 Task: Log work in the project AgileExpert for the issue 'Develop a new tool for automated testing of web application accessibility compliance for people with disabilities' spent time as '6w 6d 18h 13m' and remaining time as '5w 1d 6h 55m' and move to top of backlog. Now add the issue to the epic 'IT Service Desk Process Improvement'. Log work in the project AgileExpert for the issue 'Upgrade the deployment pipeline of a web application to improve the speed and reliability of deployment' spent time as '2w 3d 11h 41m' and remaining time as '2w 4d 6h 19m' and move to bottom of backlog. Now add the issue to the epic 'Cybersecurity Incident Response Testing'
Action: Mouse moved to (85, 173)
Screenshot: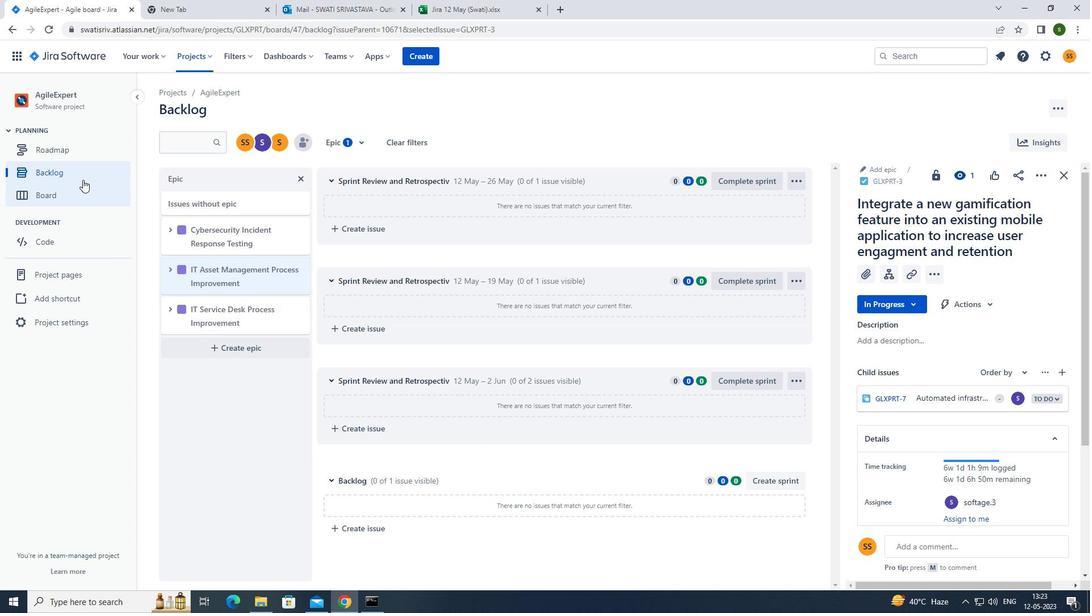 
Action: Mouse pressed left at (85, 173)
Screenshot: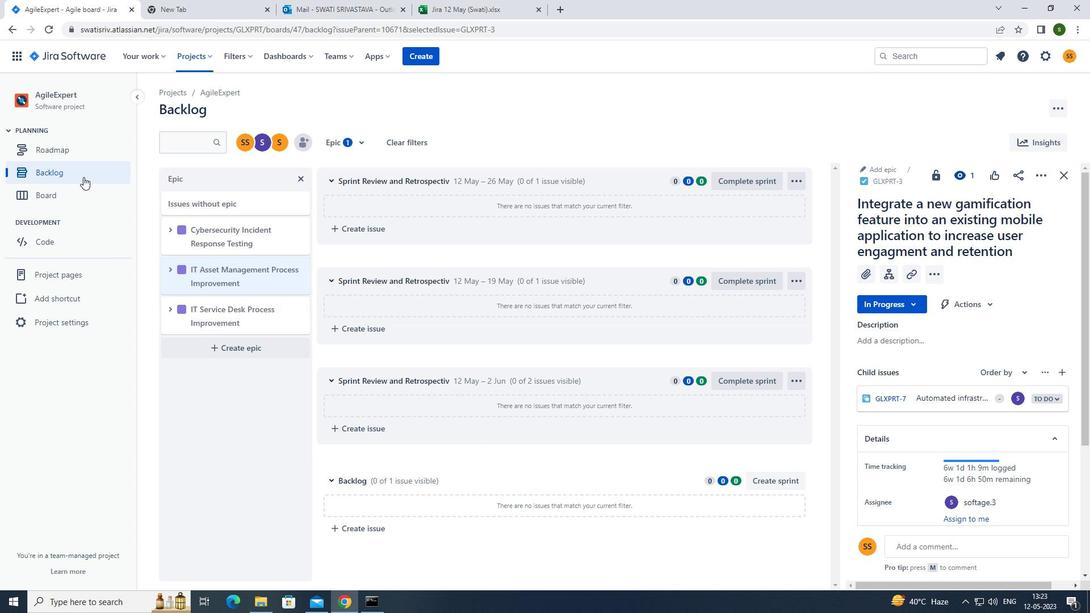 
Action: Mouse moved to (604, 415)
Screenshot: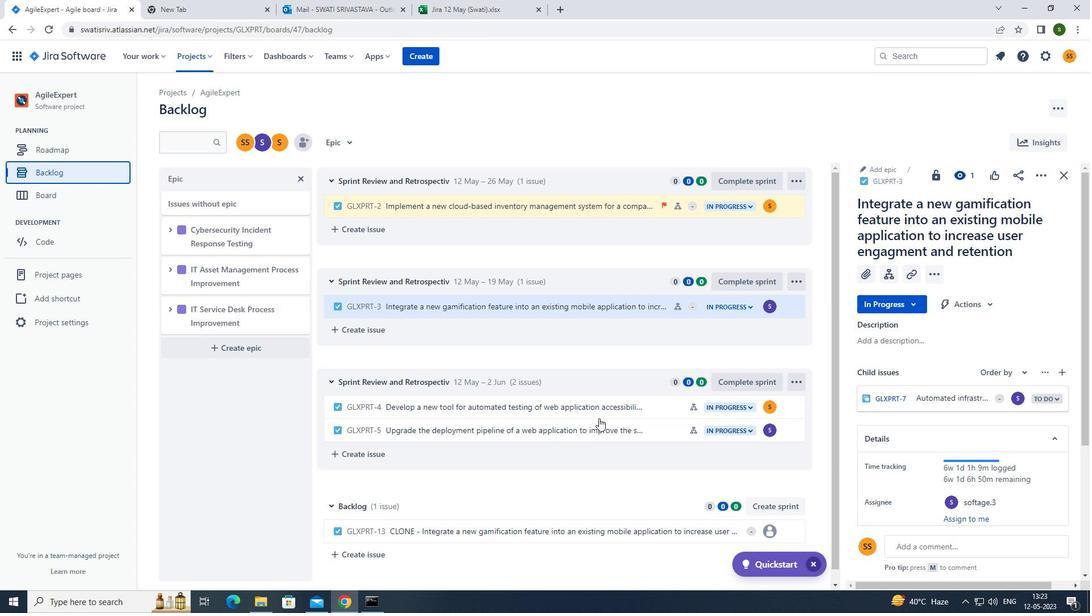 
Action: Mouse pressed left at (604, 415)
Screenshot: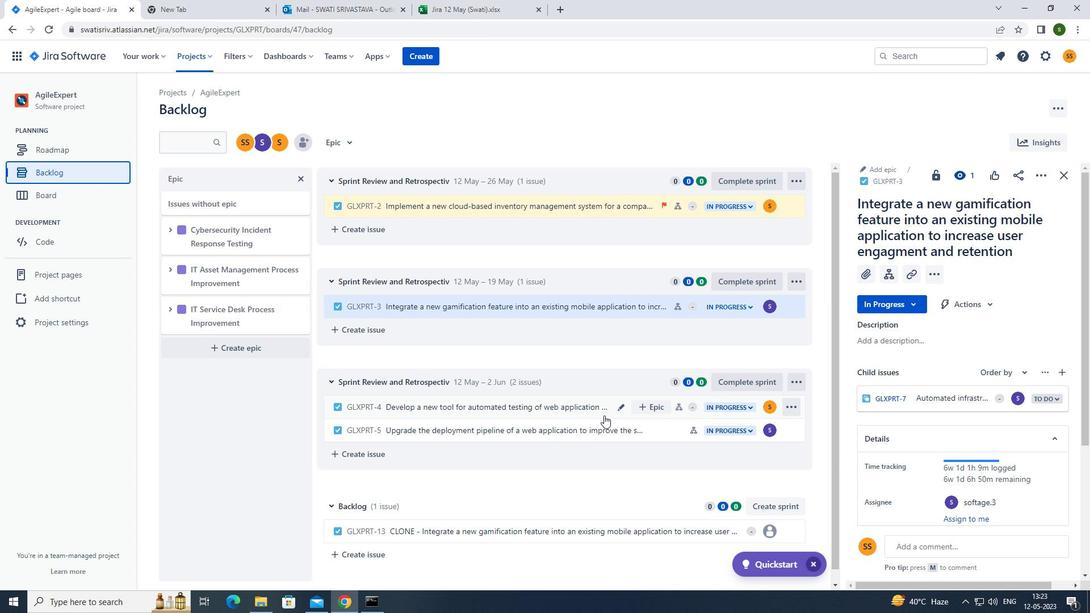 
Action: Mouse moved to (1040, 173)
Screenshot: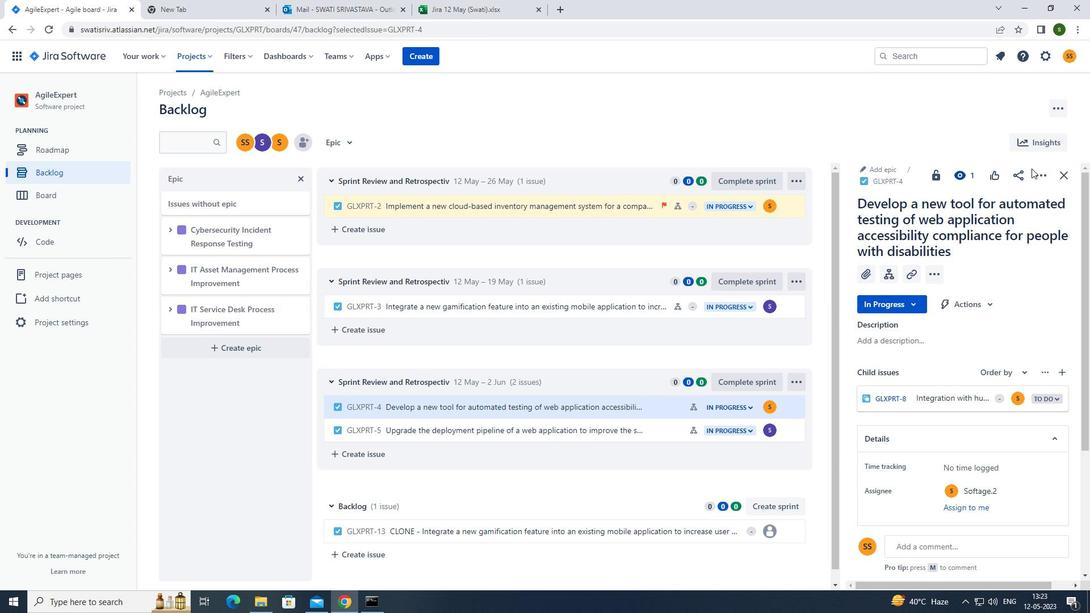 
Action: Mouse pressed left at (1040, 173)
Screenshot: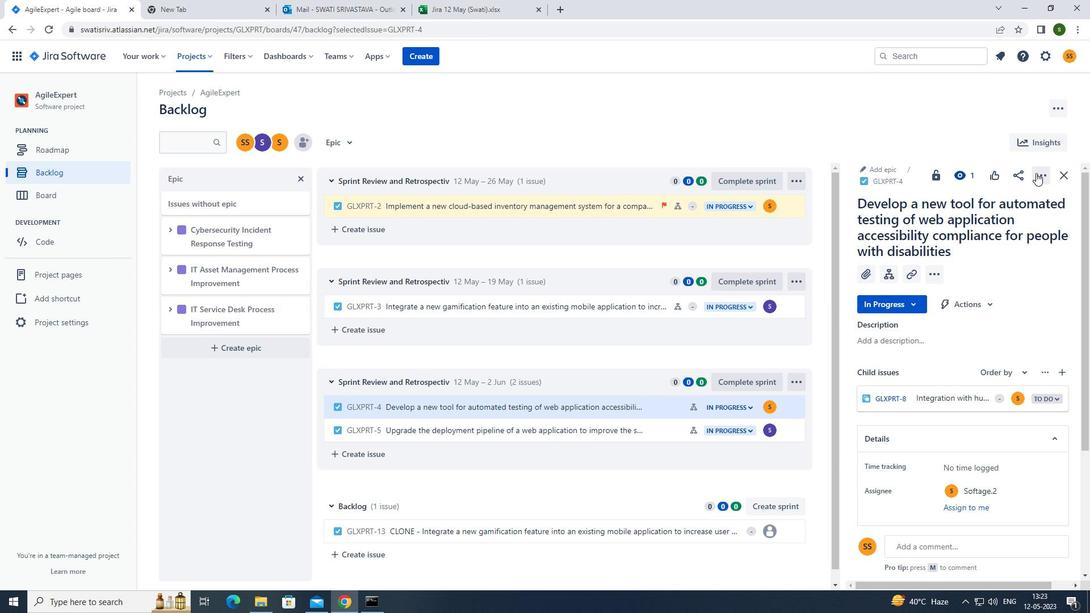 
Action: Mouse moved to (1024, 202)
Screenshot: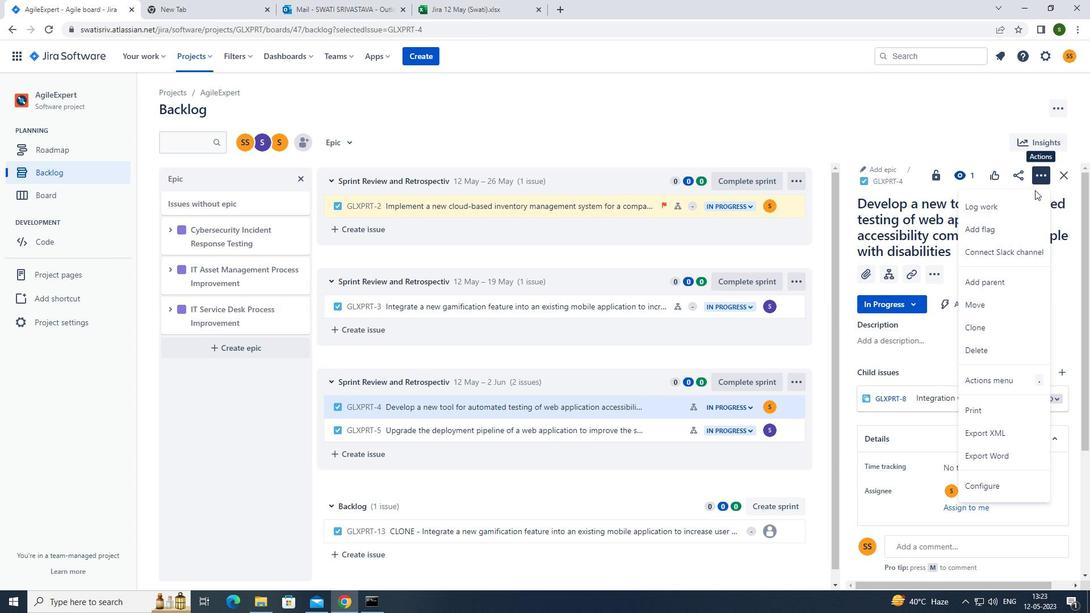 
Action: Mouse pressed left at (1024, 202)
Screenshot: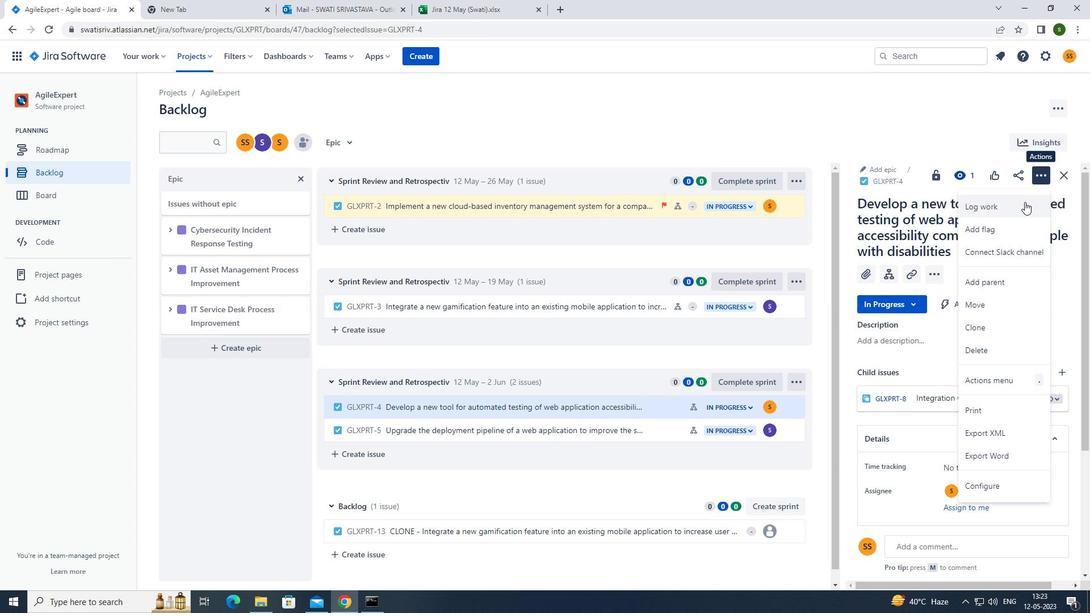 
Action: Mouse moved to (520, 145)
Screenshot: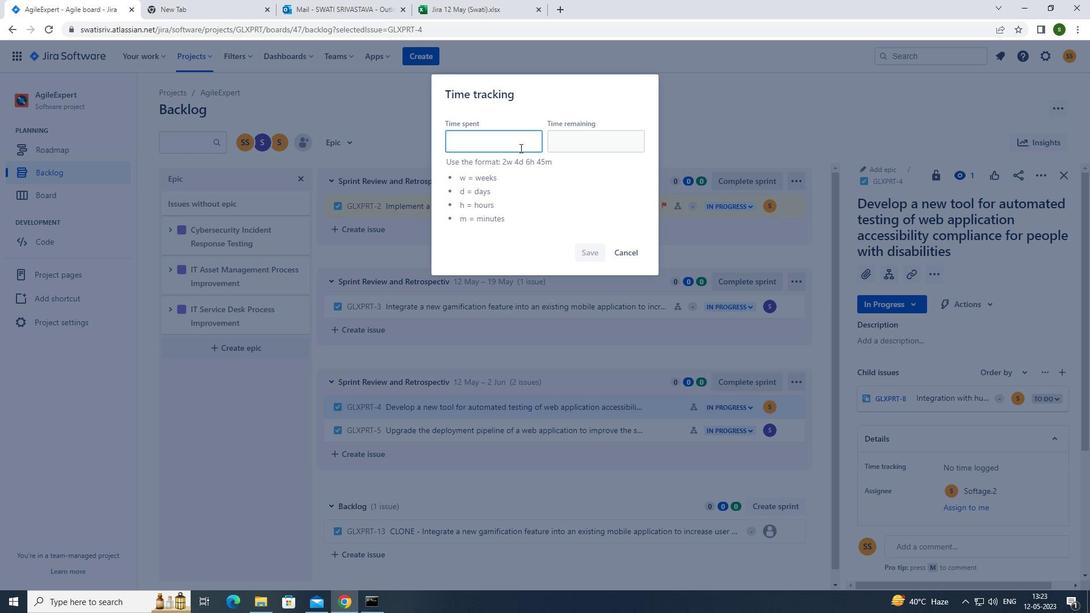 
Action: Mouse pressed left at (520, 145)
Screenshot: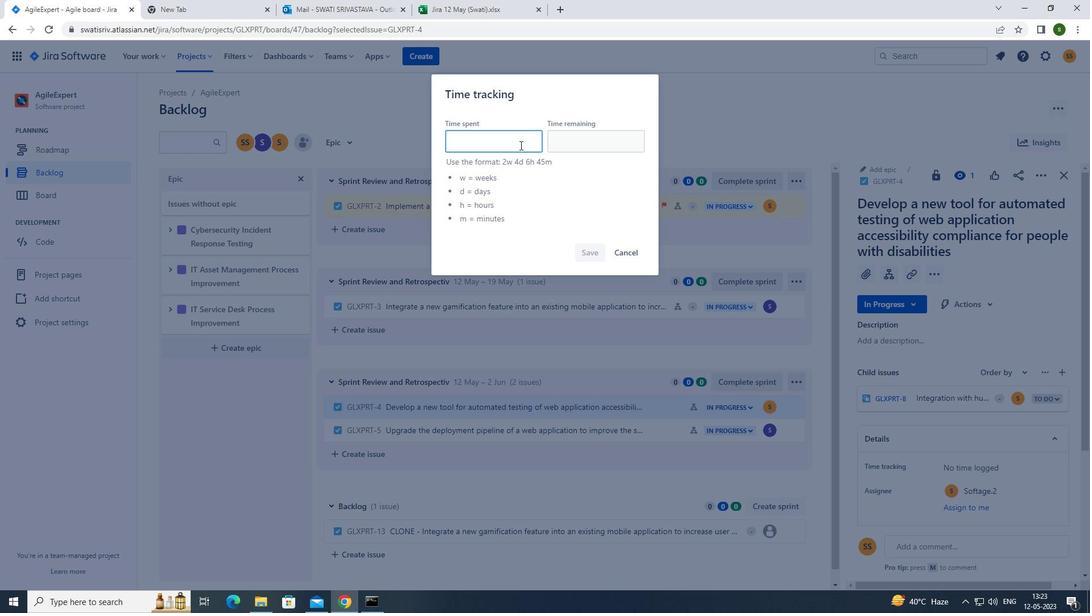
Action: Mouse moved to (520, 145)
Screenshot: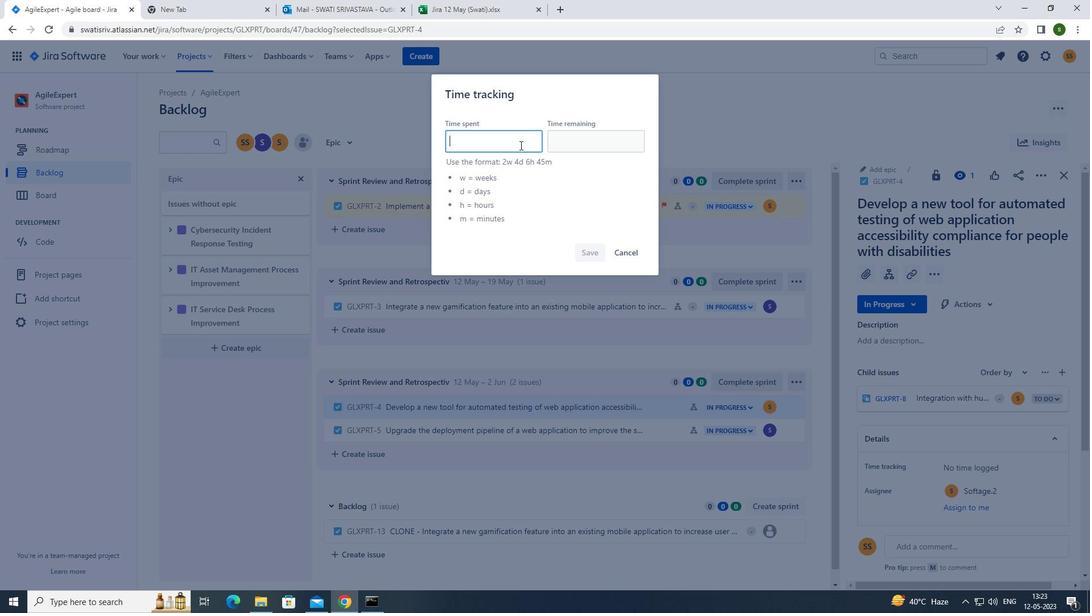 
Action: Key pressed 6w<Key.space>6d<Key.space>18h<Key.space>13m
Screenshot: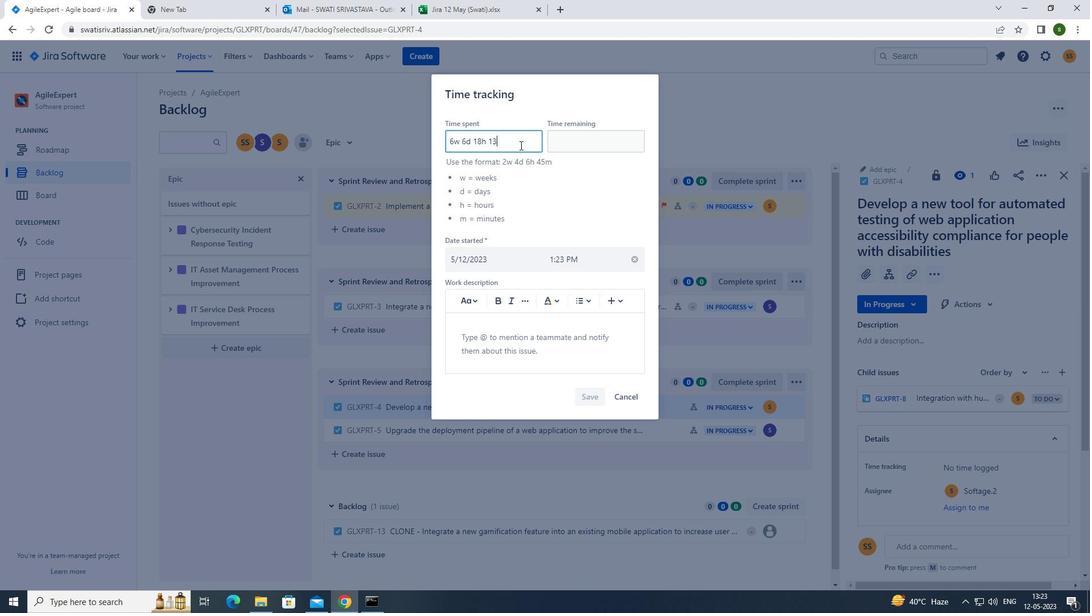 
Action: Mouse moved to (577, 149)
Screenshot: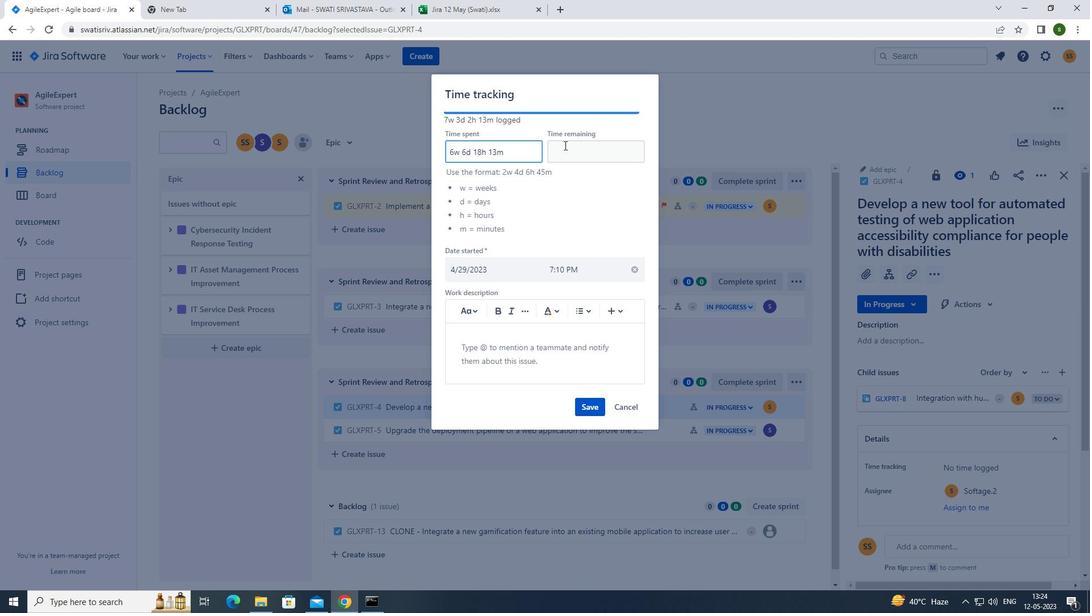 
Action: Mouse pressed left at (577, 149)
Screenshot: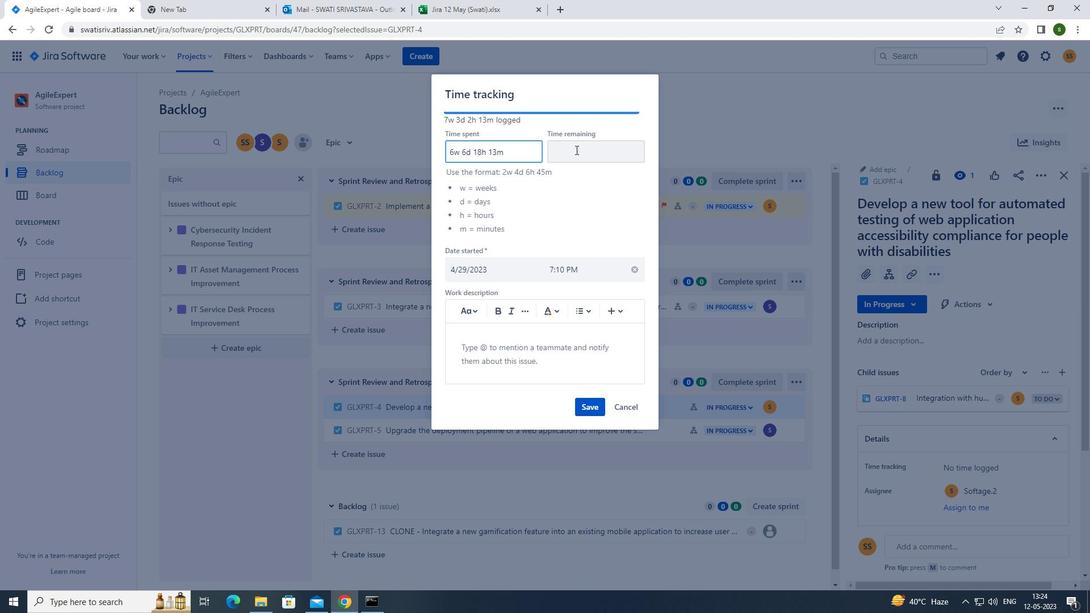 
Action: Key pressed 5w<Key.space>1d<Key.space>6h<Key.space>55m
Screenshot: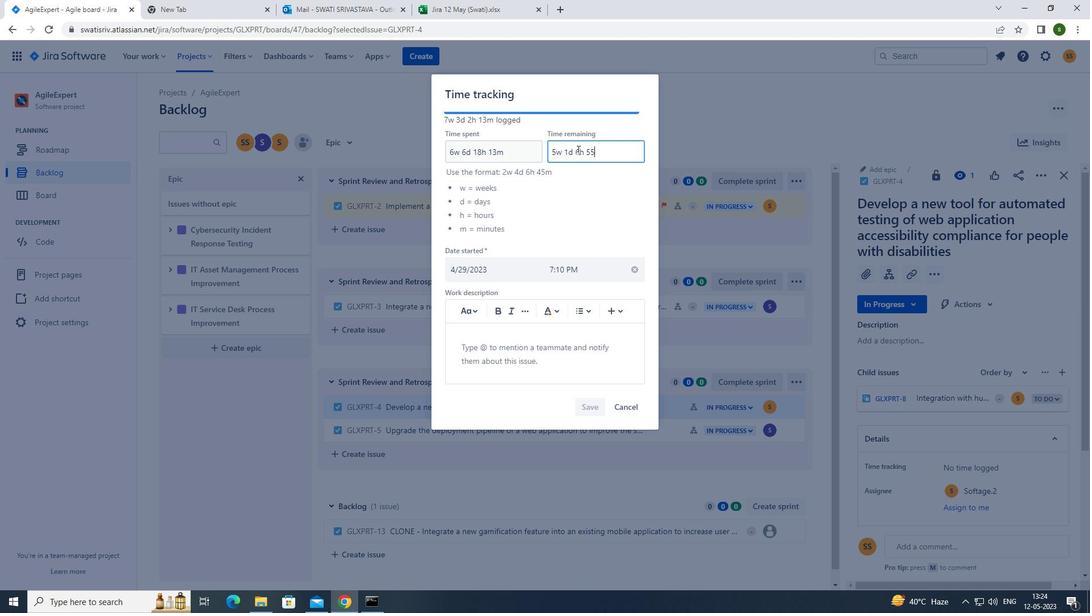 
Action: Mouse moved to (592, 401)
Screenshot: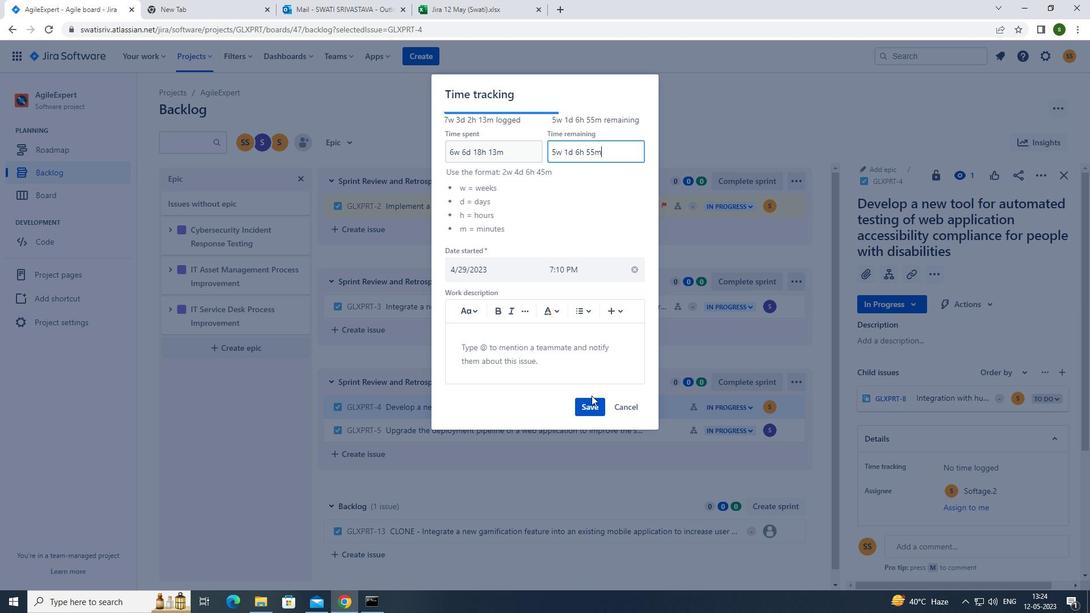 
Action: Mouse pressed left at (592, 401)
Screenshot: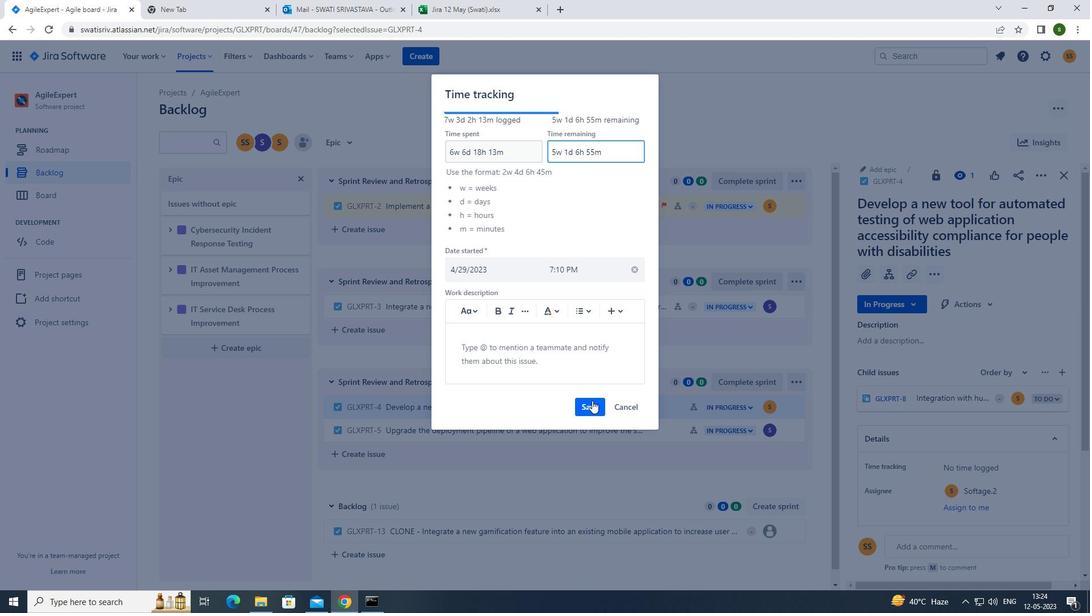 
Action: Mouse moved to (794, 402)
Screenshot: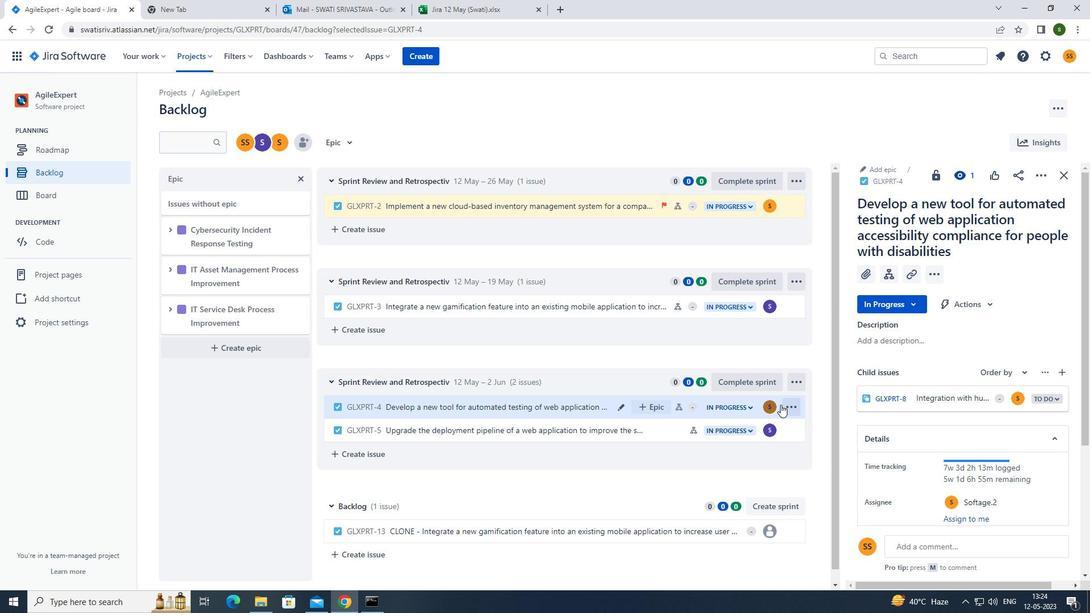 
Action: Mouse pressed left at (794, 402)
Screenshot: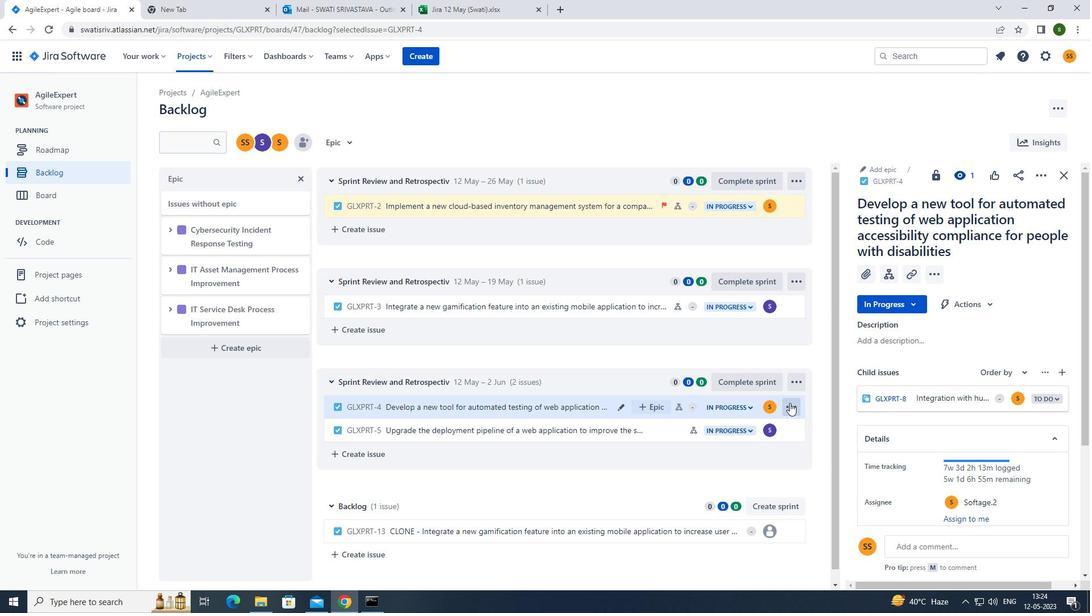 
Action: Mouse moved to (745, 367)
Screenshot: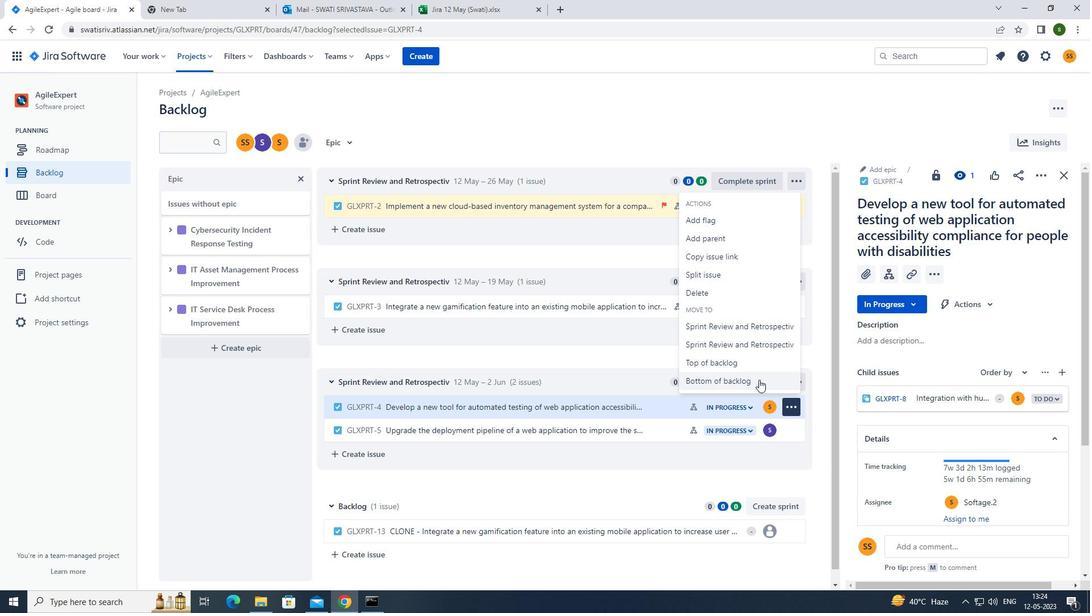 
Action: Mouse pressed left at (745, 367)
Screenshot: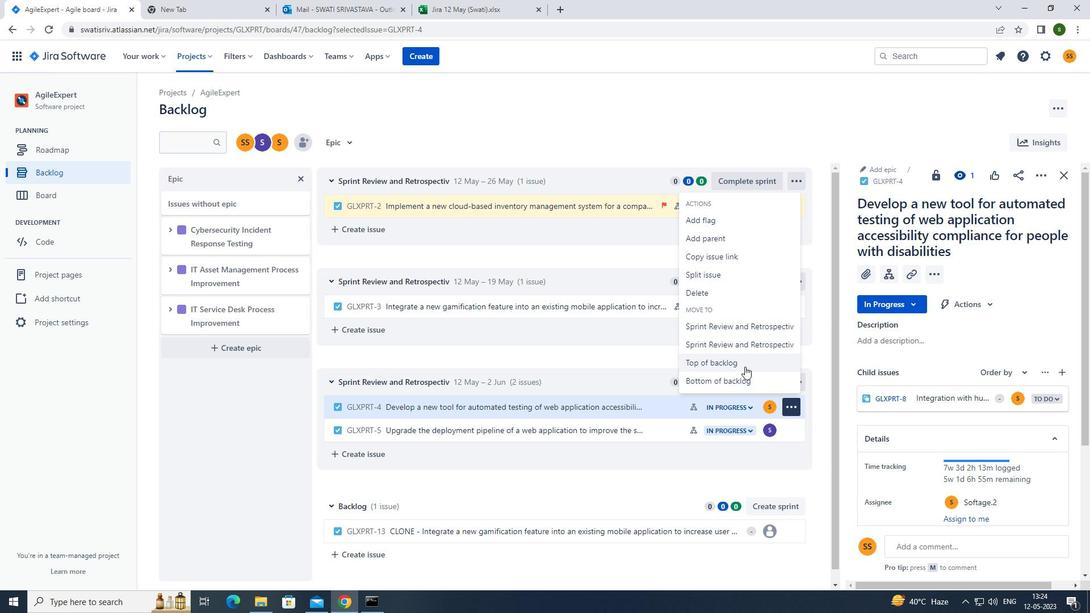 
Action: Mouse moved to (590, 189)
Screenshot: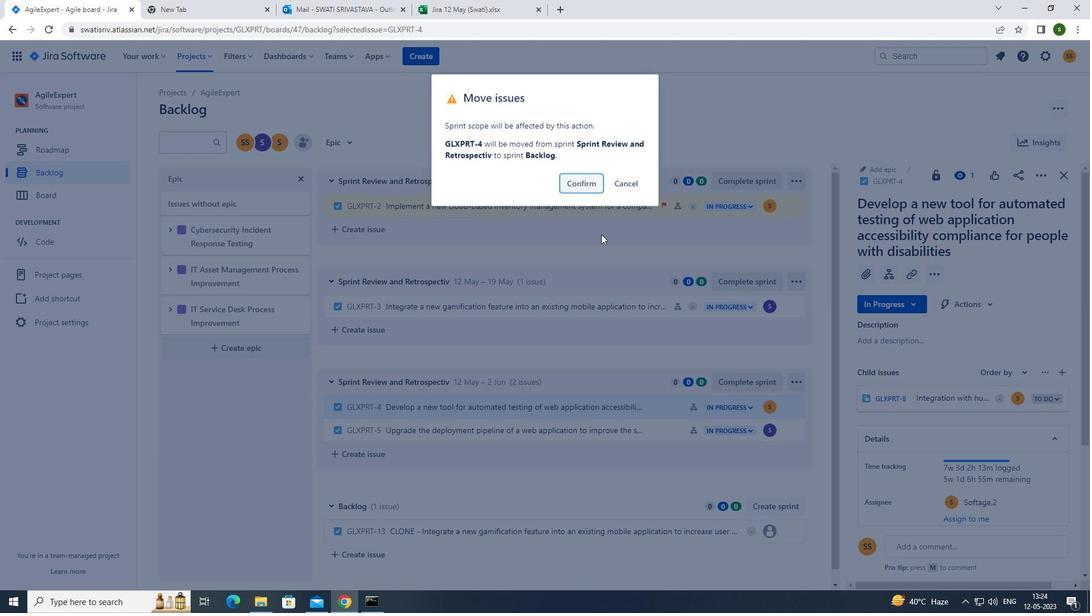 
Action: Mouse pressed left at (590, 189)
Screenshot: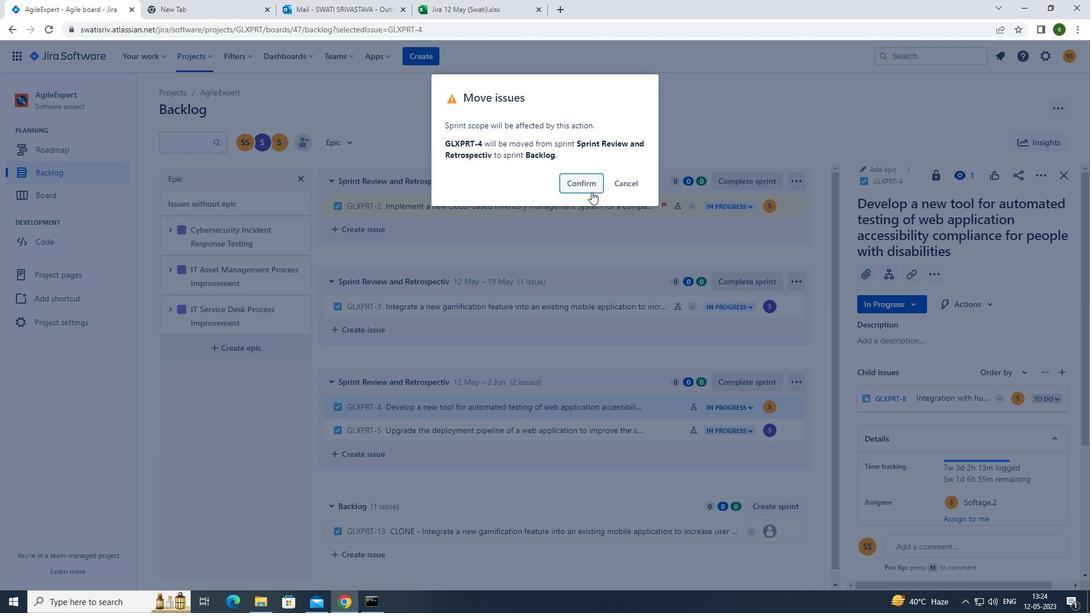 
Action: Mouse moved to (351, 138)
Screenshot: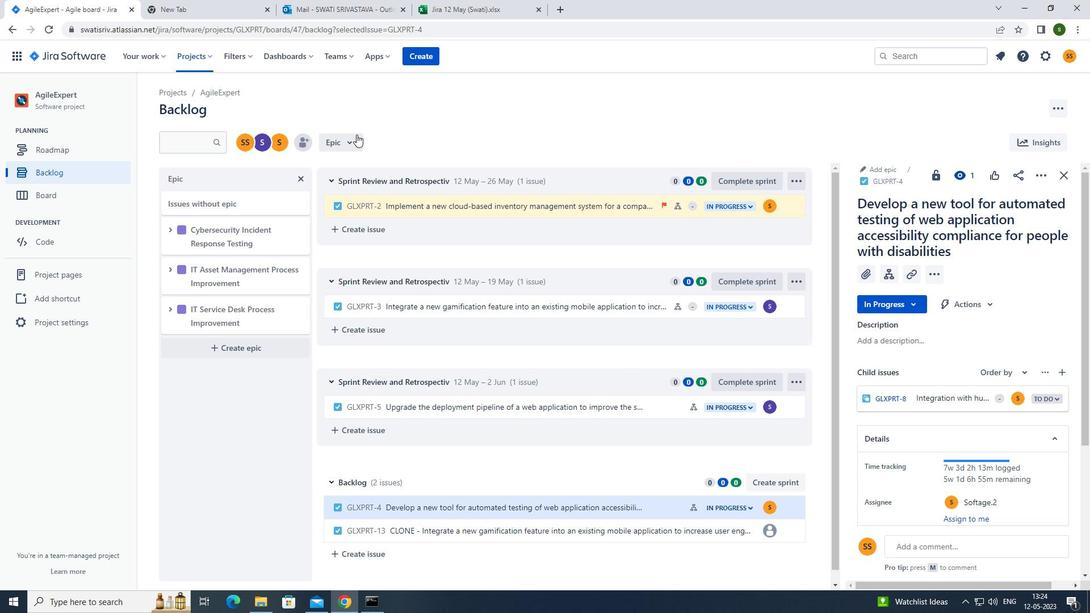 
Action: Mouse pressed left at (351, 138)
Screenshot: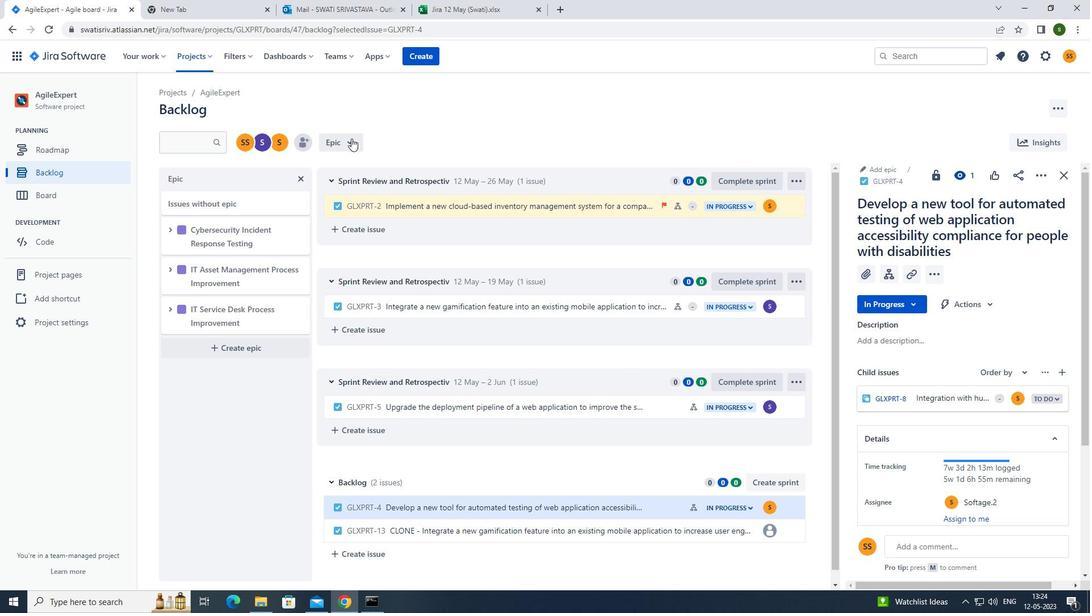 
Action: Mouse moved to (372, 231)
Screenshot: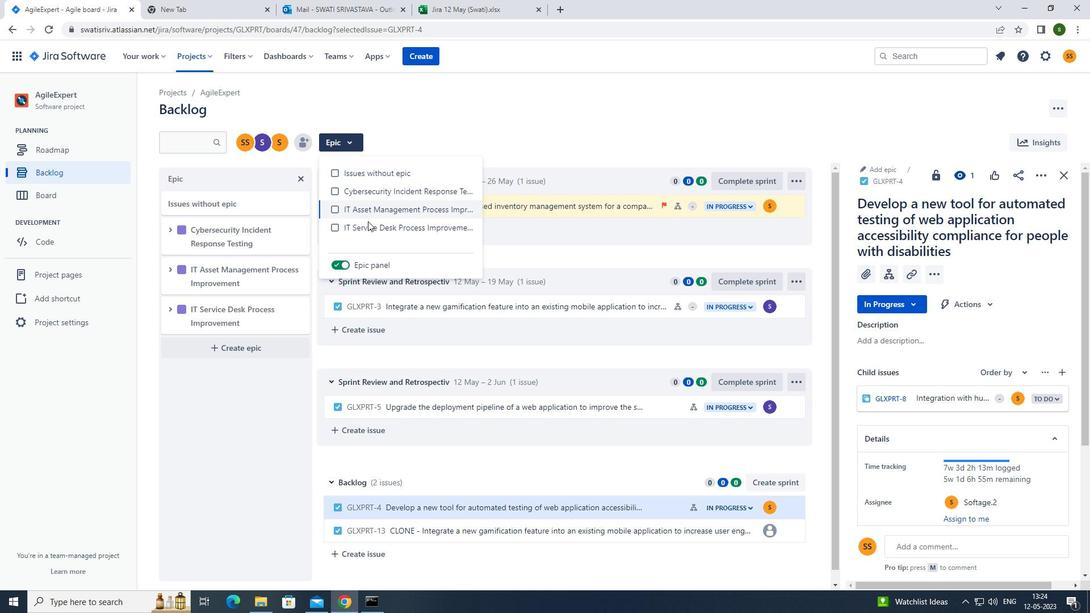 
Action: Mouse pressed left at (372, 231)
Screenshot: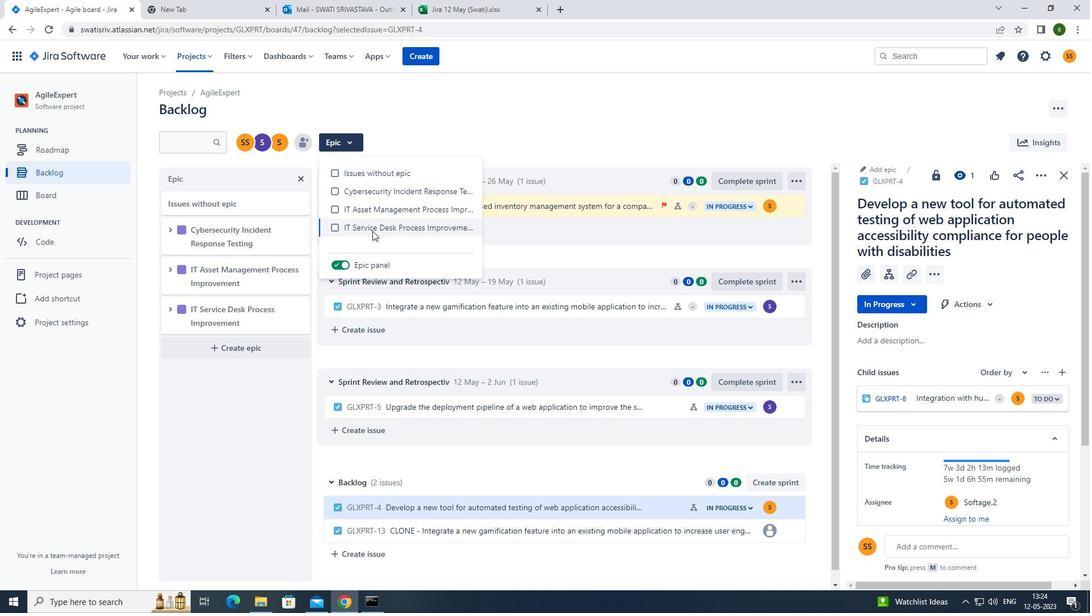 
Action: Mouse moved to (450, 156)
Screenshot: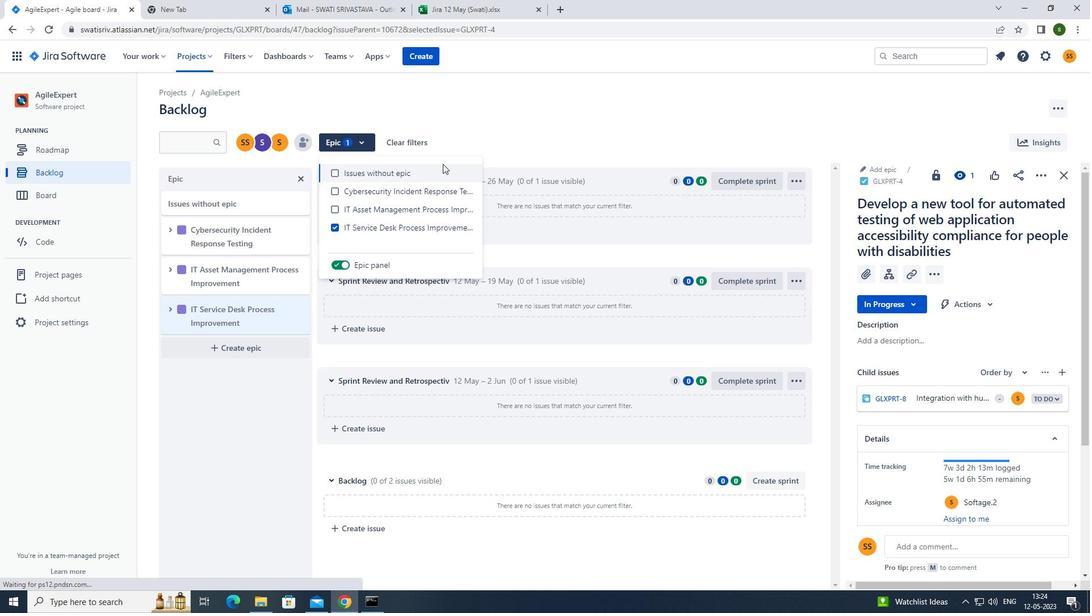 
Action: Mouse pressed left at (450, 156)
Screenshot: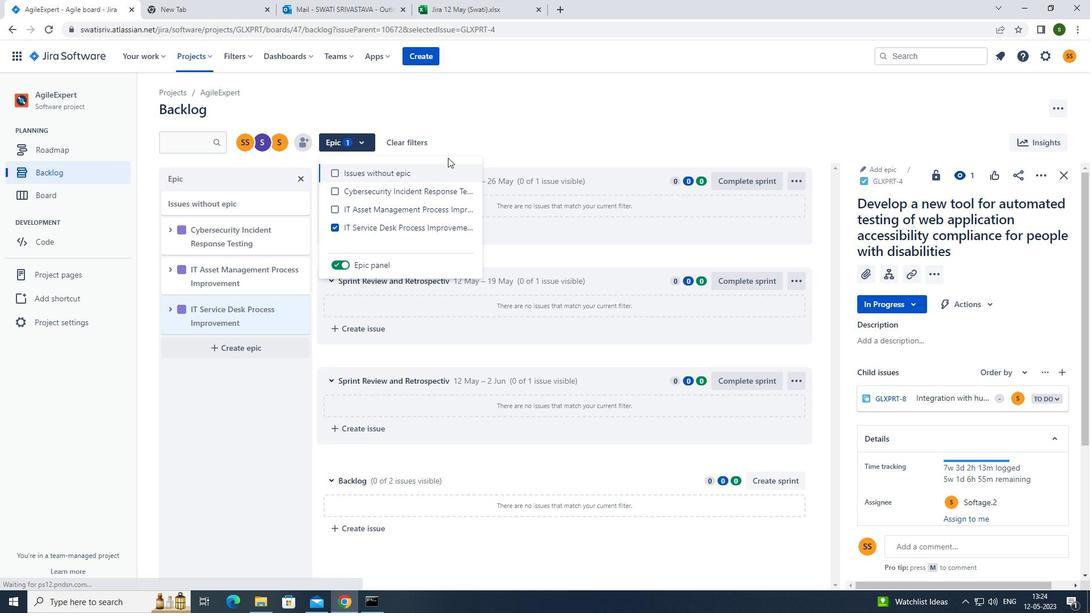 
Action: Mouse moved to (467, 141)
Screenshot: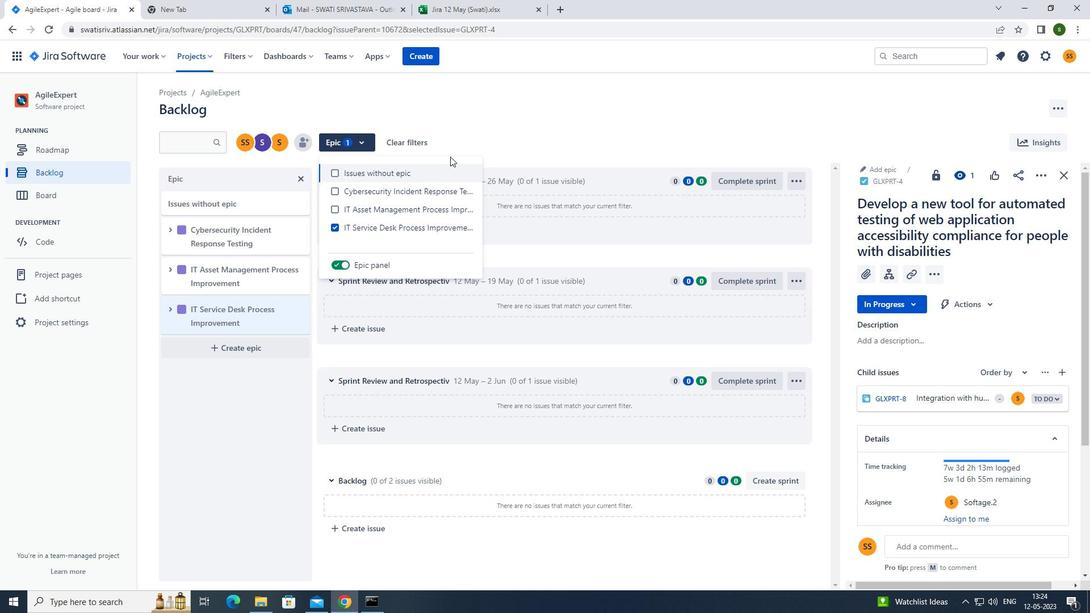 
Action: Mouse pressed left at (467, 141)
Screenshot: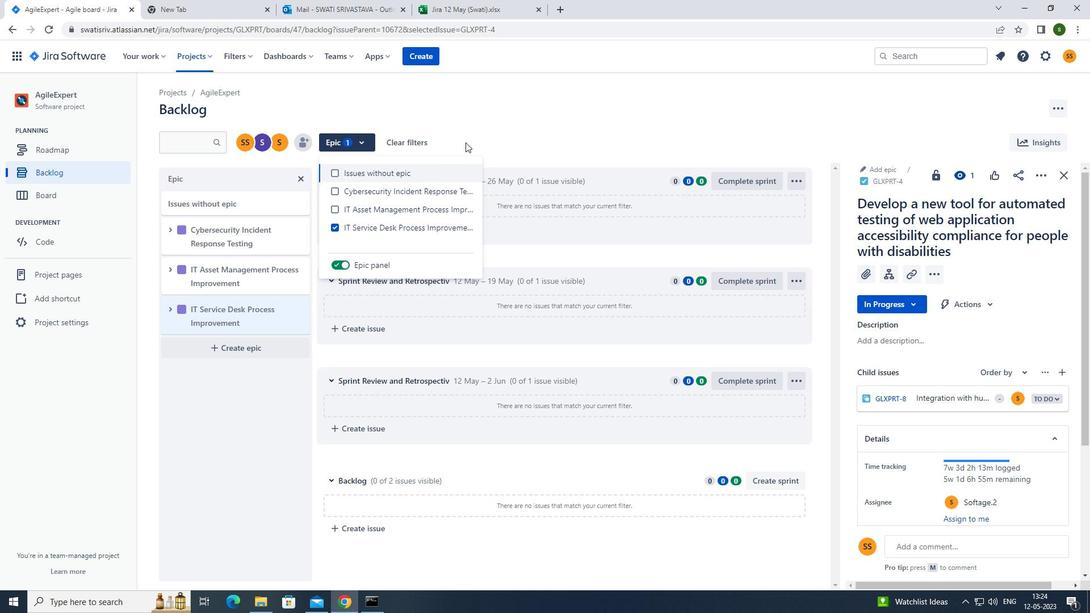 
Action: Mouse moved to (90, 177)
Screenshot: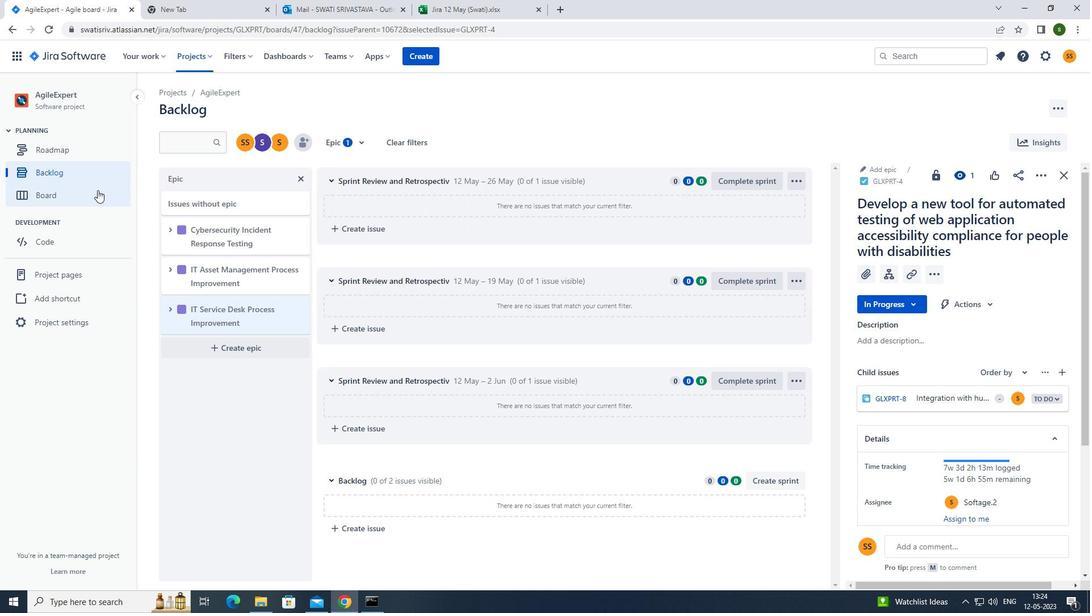 
Action: Mouse pressed left at (90, 177)
Screenshot: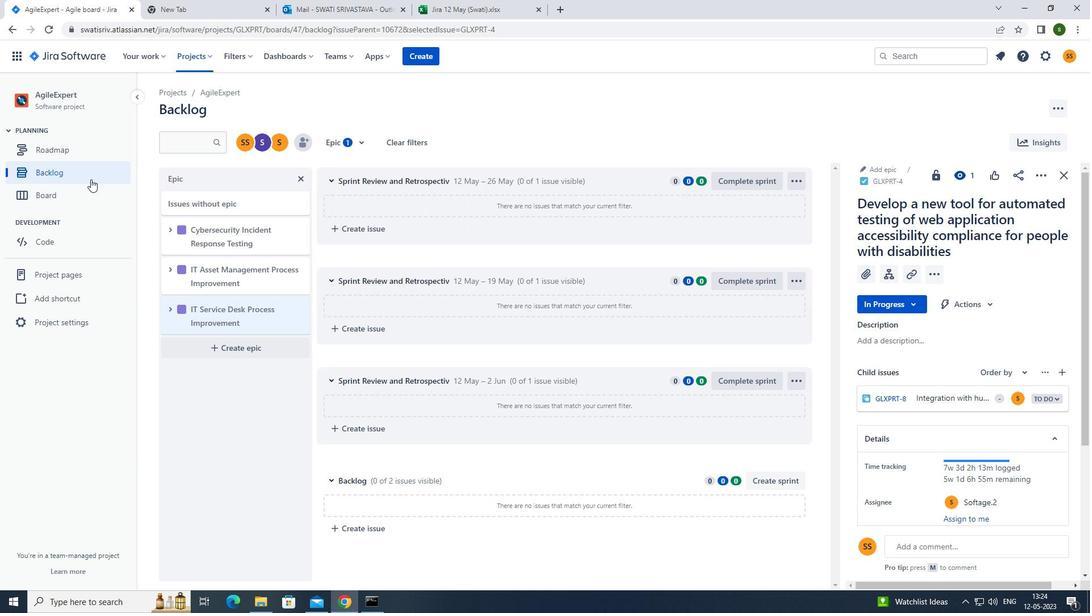 
Action: Mouse moved to (576, 415)
Screenshot: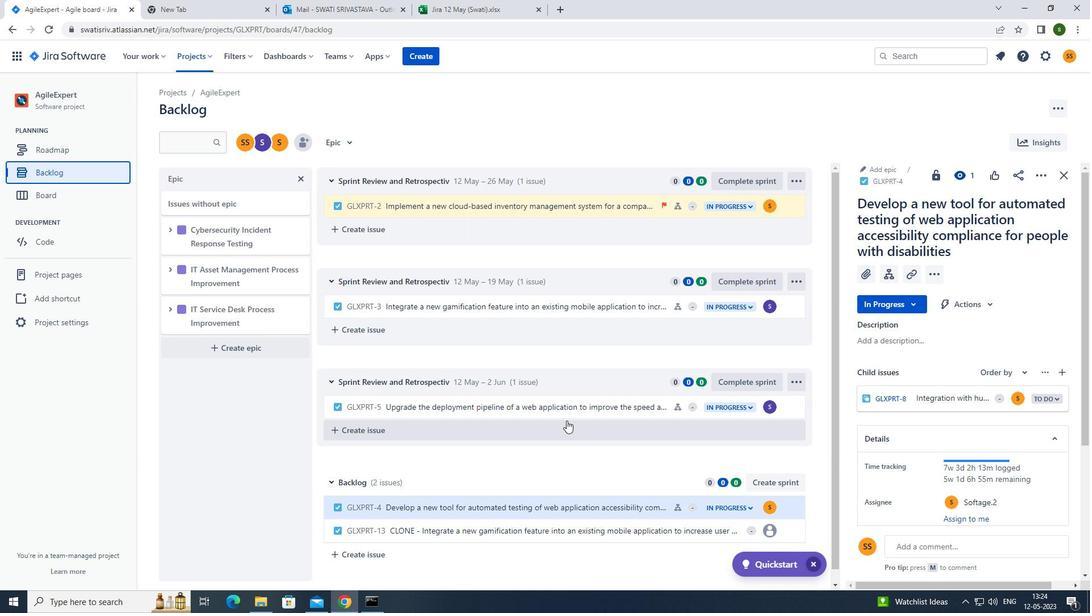 
Action: Mouse pressed left at (576, 415)
Screenshot: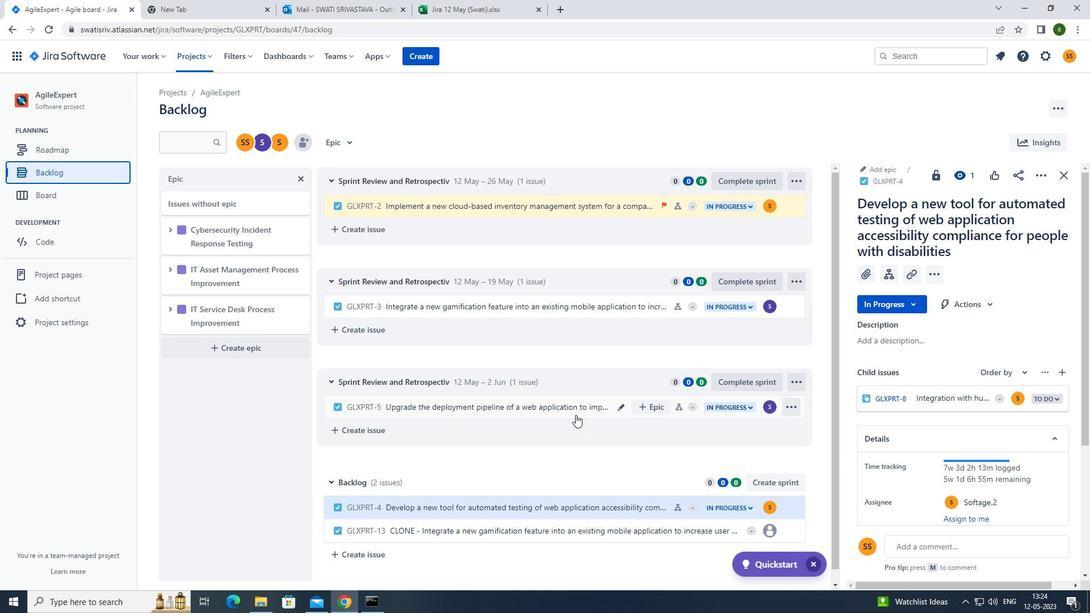 
Action: Mouse moved to (1035, 174)
Screenshot: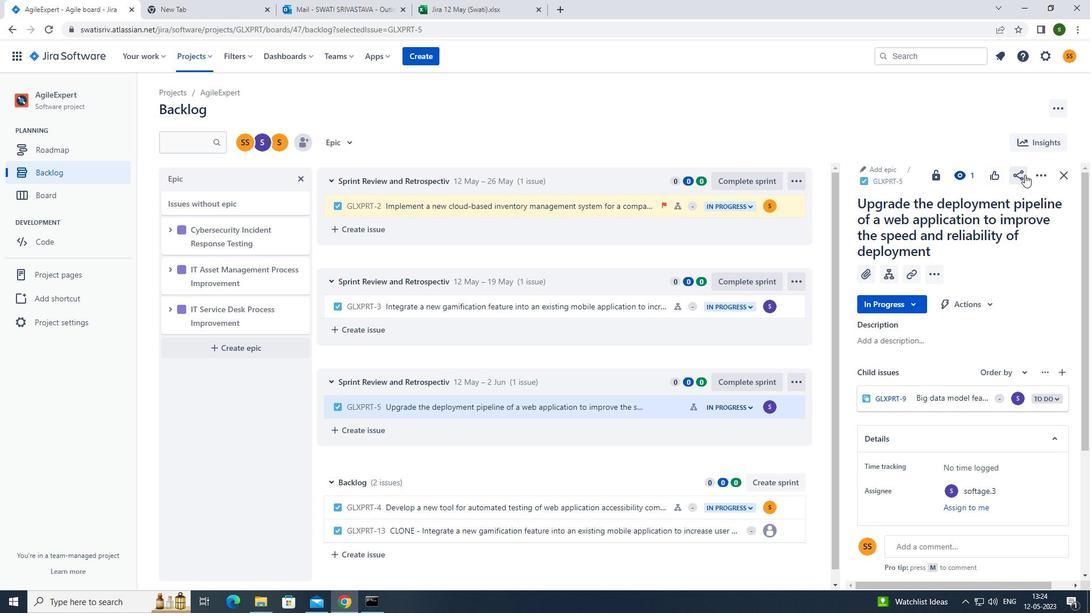 
Action: Mouse pressed left at (1035, 174)
Screenshot: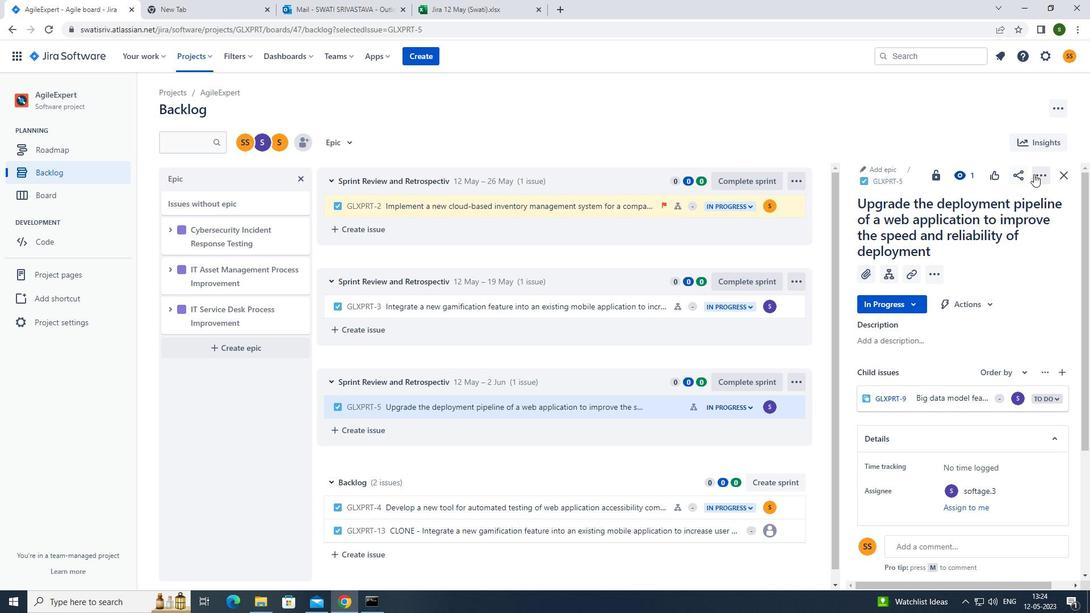 
Action: Mouse moved to (1013, 201)
Screenshot: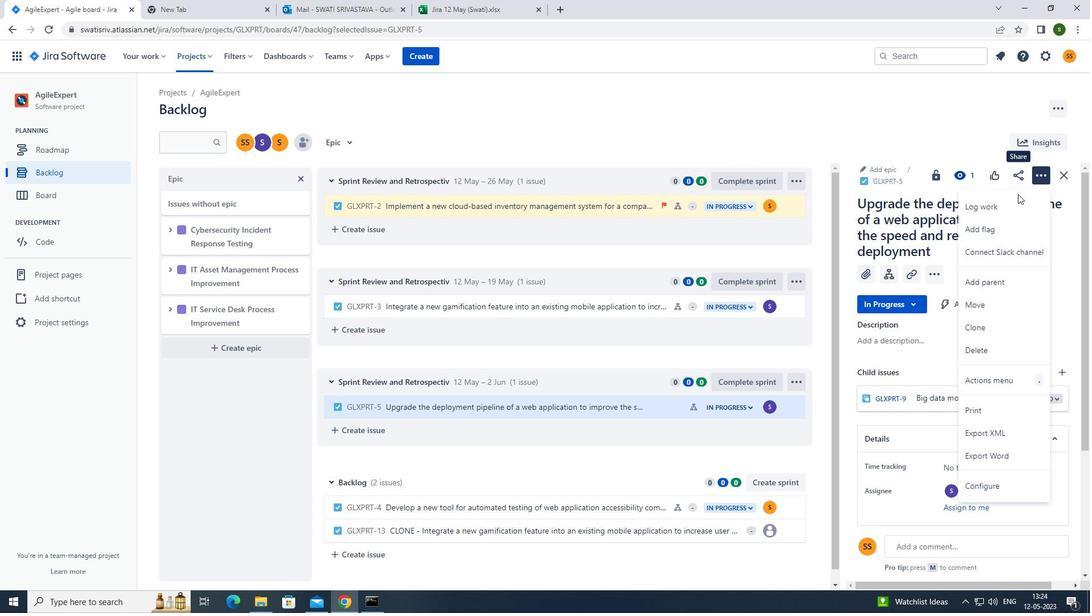 
Action: Mouse pressed left at (1013, 201)
Screenshot: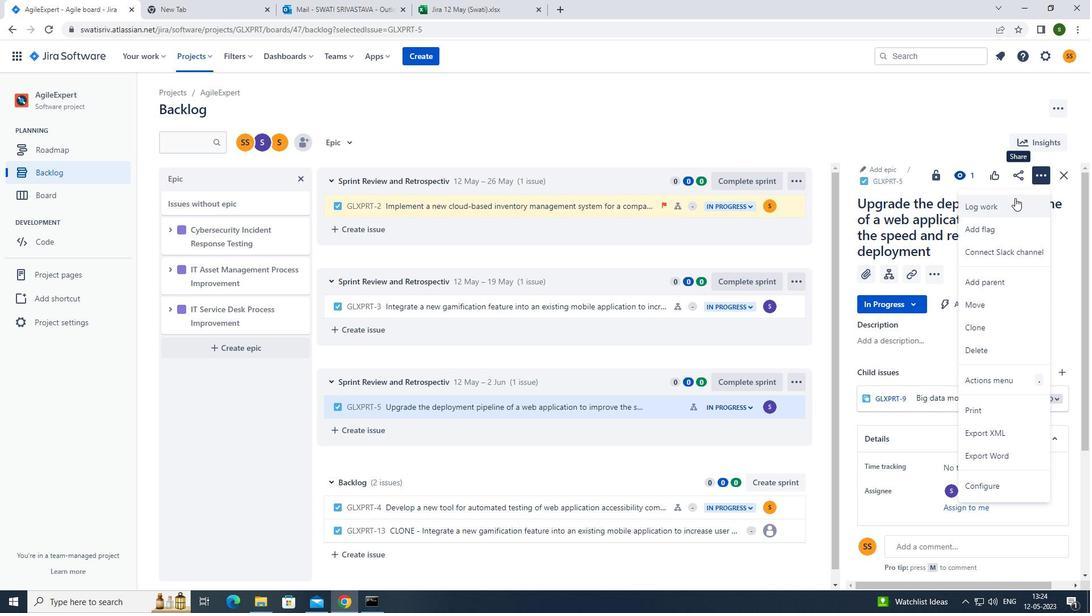 
Action: Mouse moved to (527, 146)
Screenshot: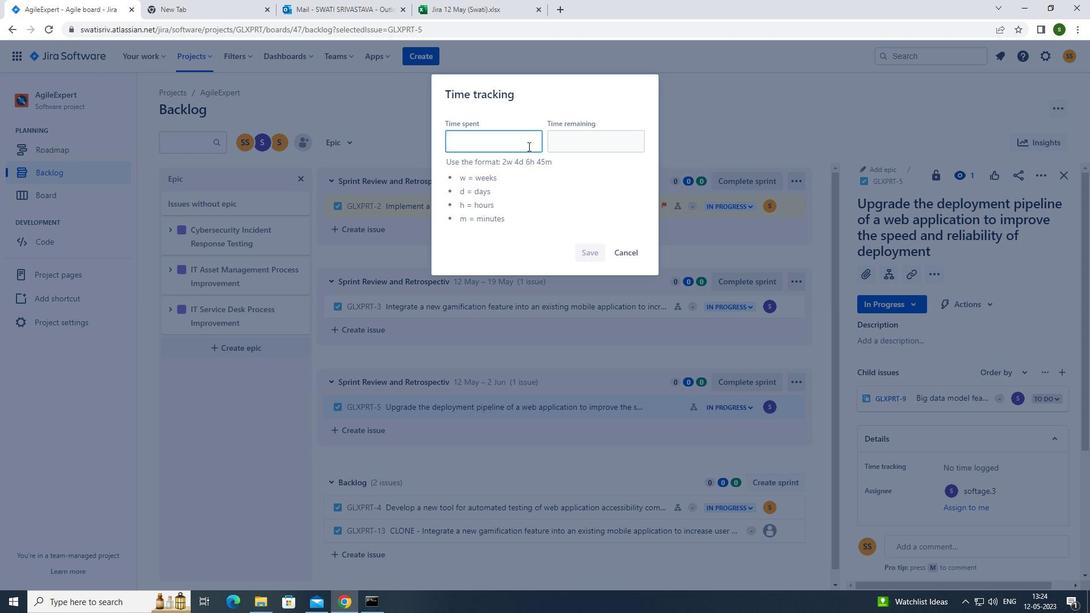 
Action: Key pressed 2w<Key.space>3d<Key.space>11h<Key.space>41m
Screenshot: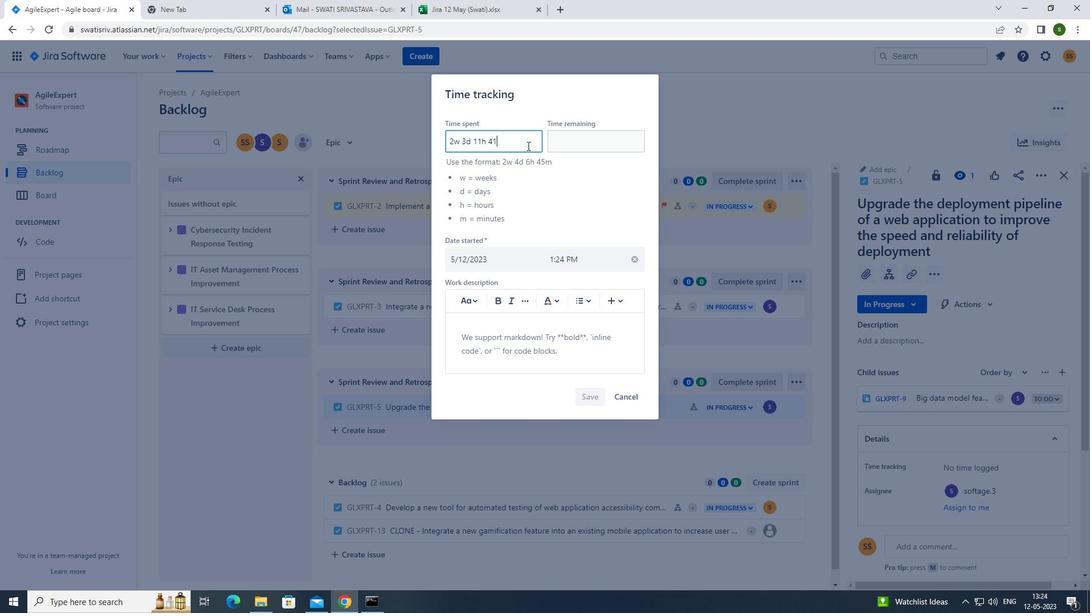 
Action: Mouse moved to (594, 145)
Screenshot: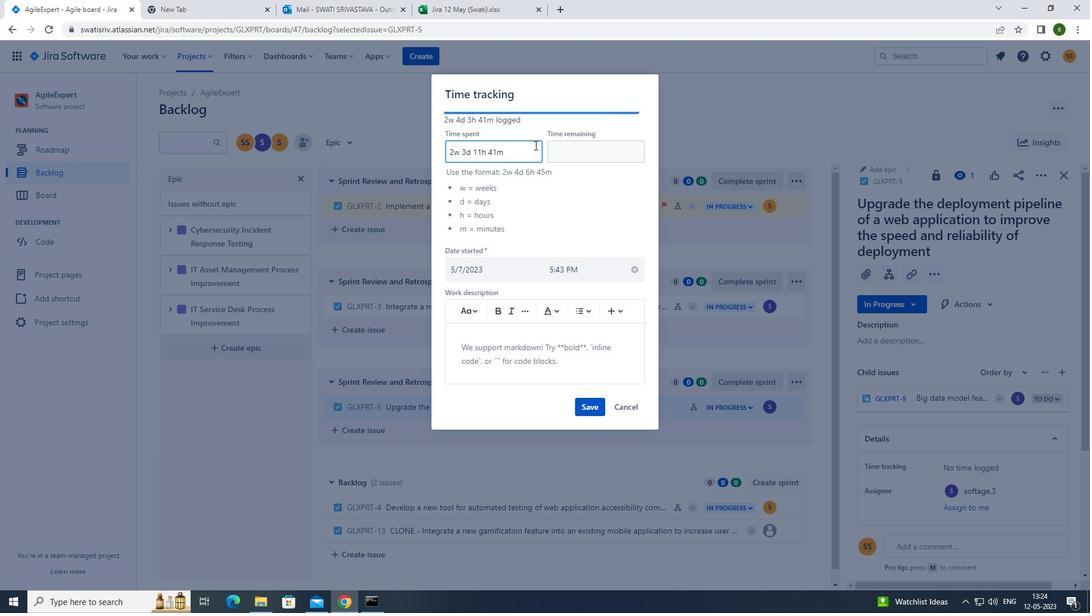 
Action: Mouse pressed left at (594, 145)
Screenshot: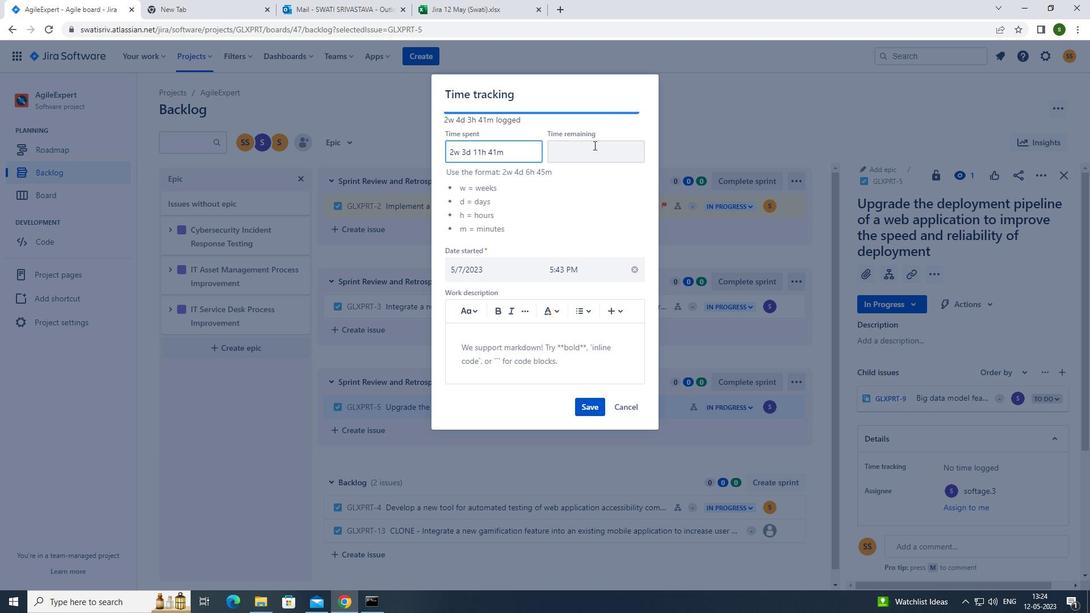 
Action: Key pressed 2w<Key.space>4d<Key.space>6h<Key.space>19m
Screenshot: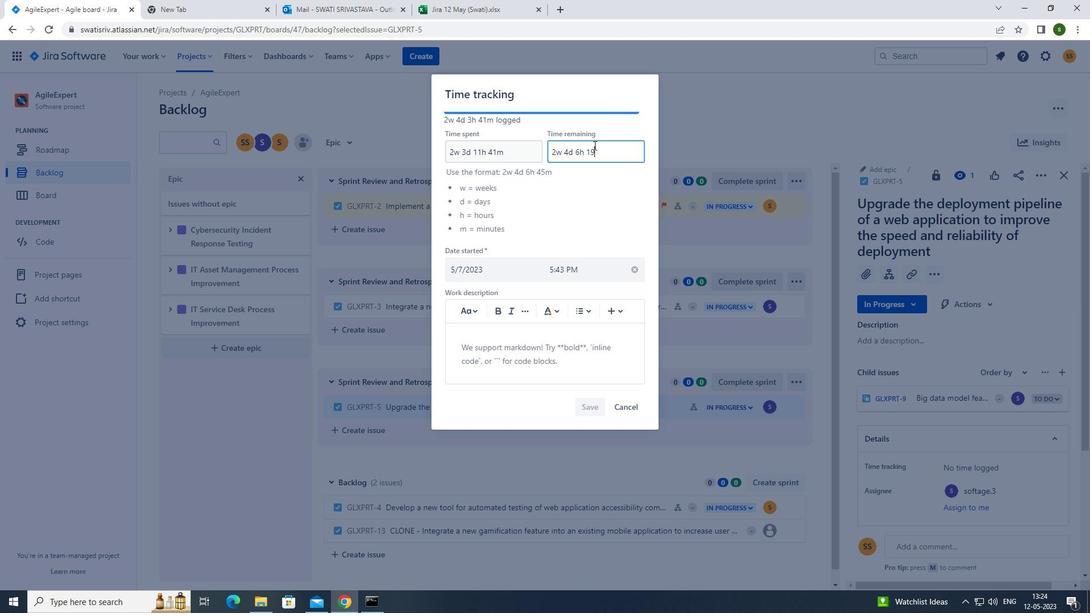 
Action: Mouse moved to (593, 410)
Screenshot: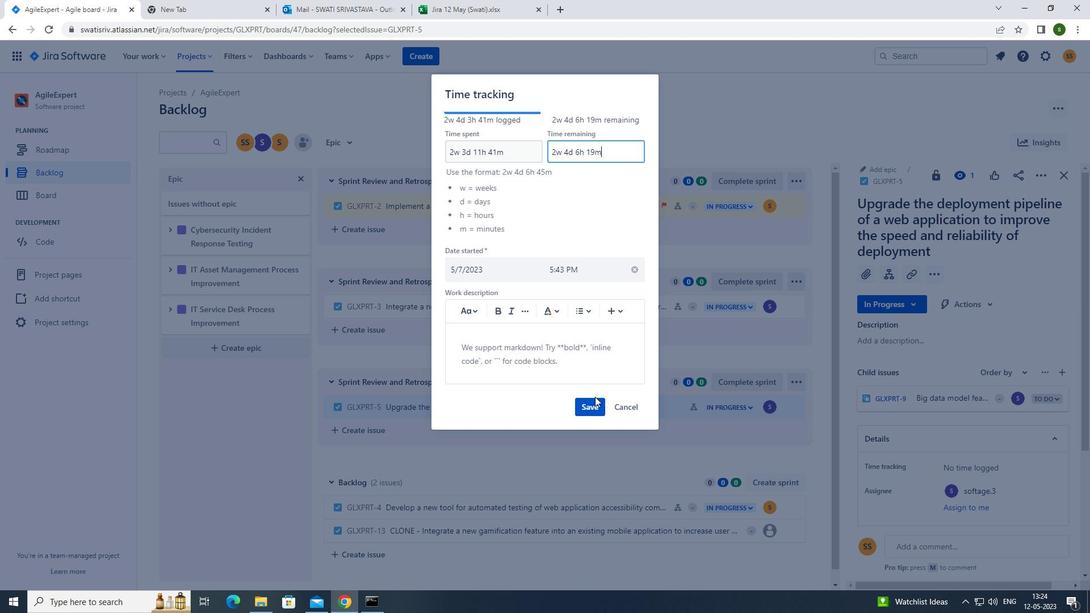 
Action: Mouse pressed left at (593, 410)
Screenshot: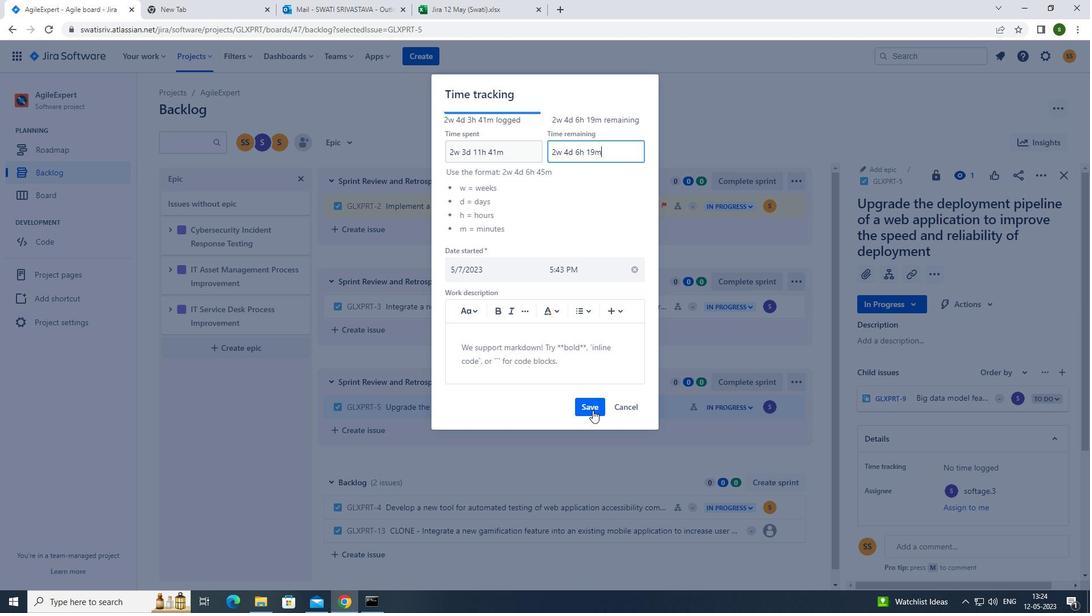 
Action: Mouse moved to (790, 409)
Screenshot: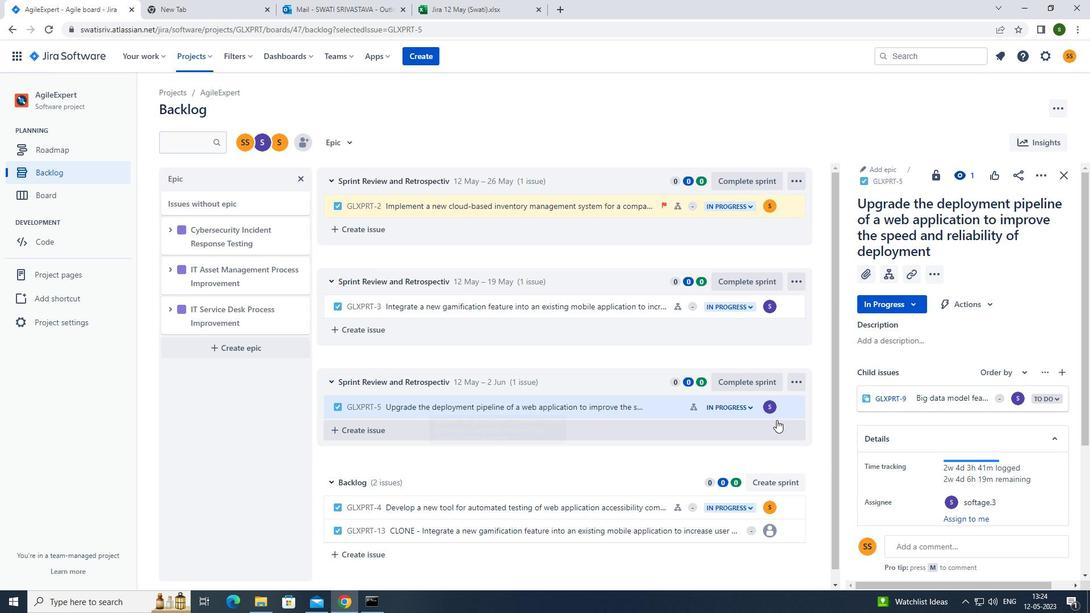 
Action: Mouse pressed left at (790, 409)
Screenshot: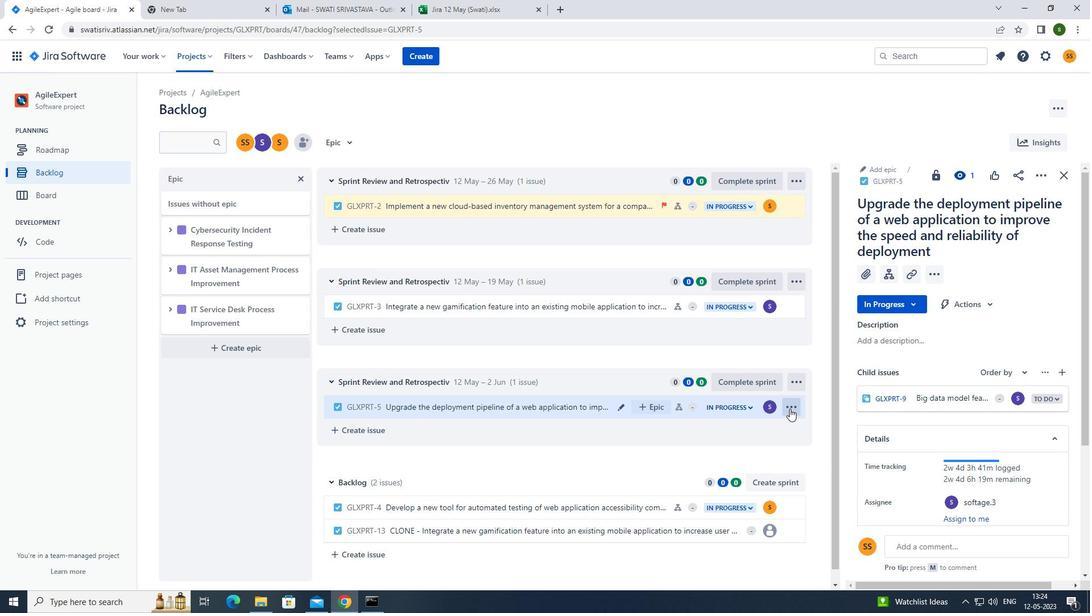 
Action: Mouse moved to (753, 385)
Screenshot: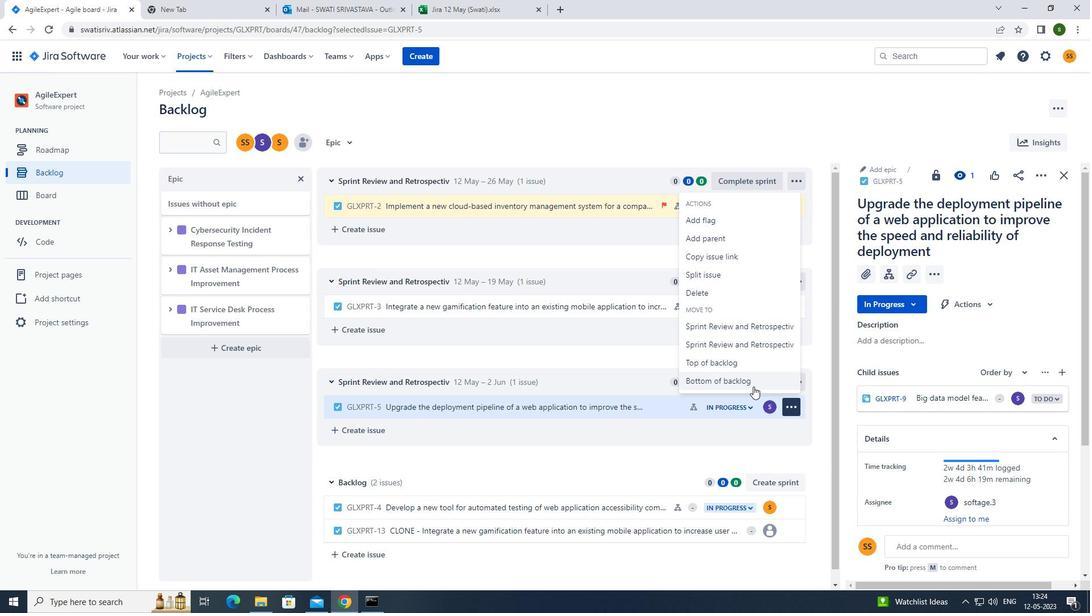 
Action: Mouse pressed left at (753, 385)
Screenshot: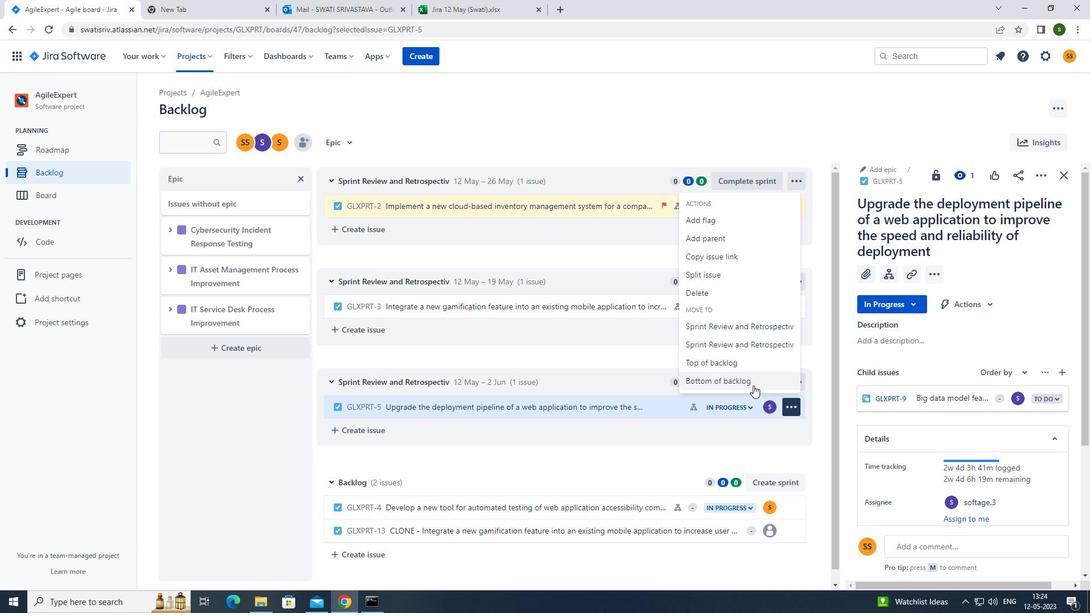 
Action: Mouse moved to (577, 177)
Screenshot: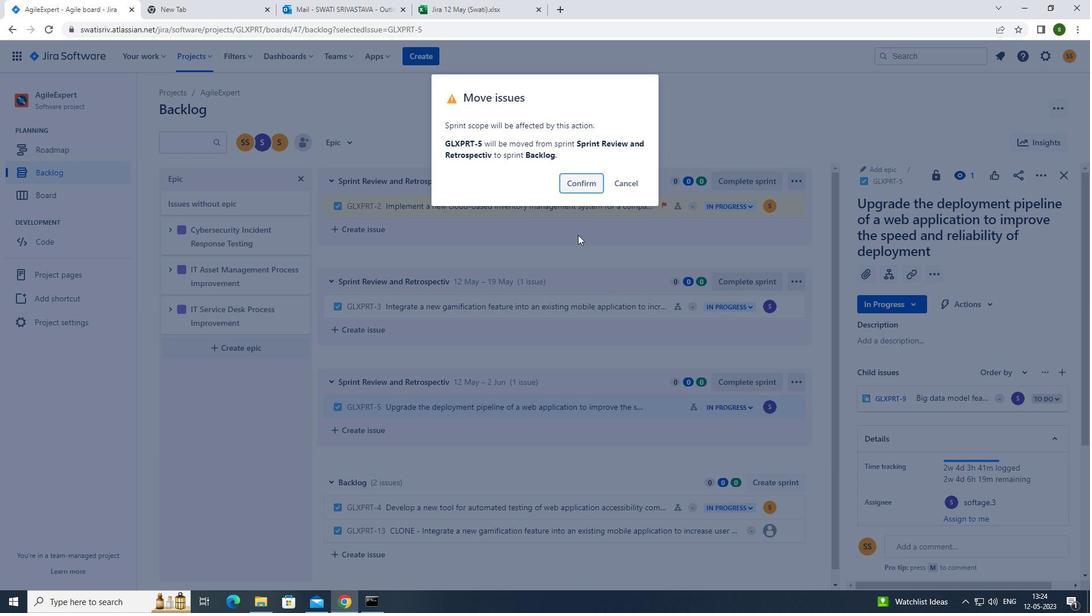 
Action: Mouse pressed left at (577, 177)
Screenshot: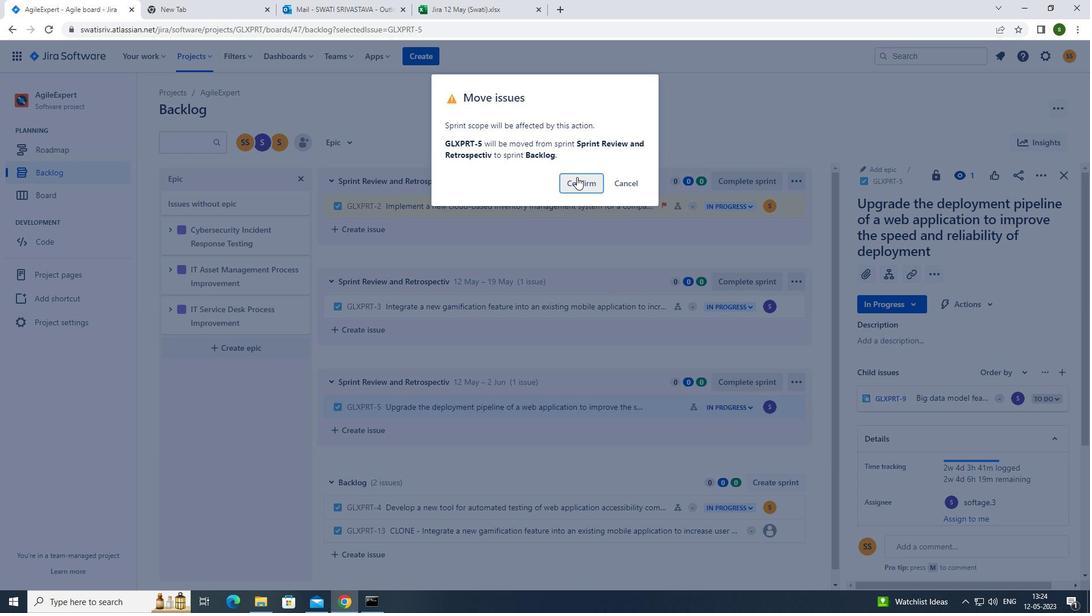 
Action: Mouse moved to (338, 139)
Screenshot: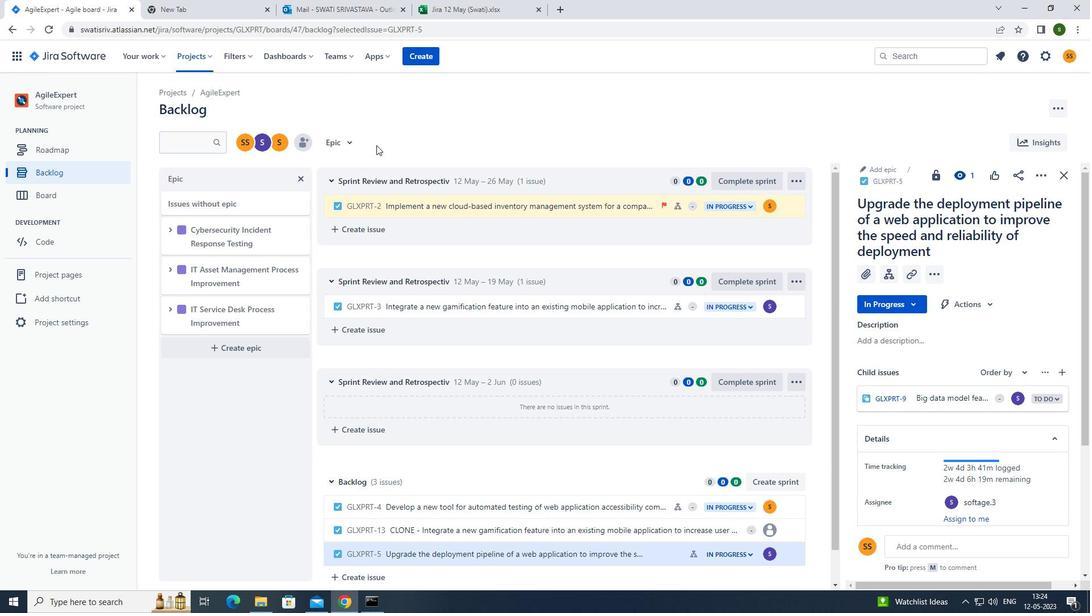 
Action: Mouse pressed left at (338, 139)
Screenshot: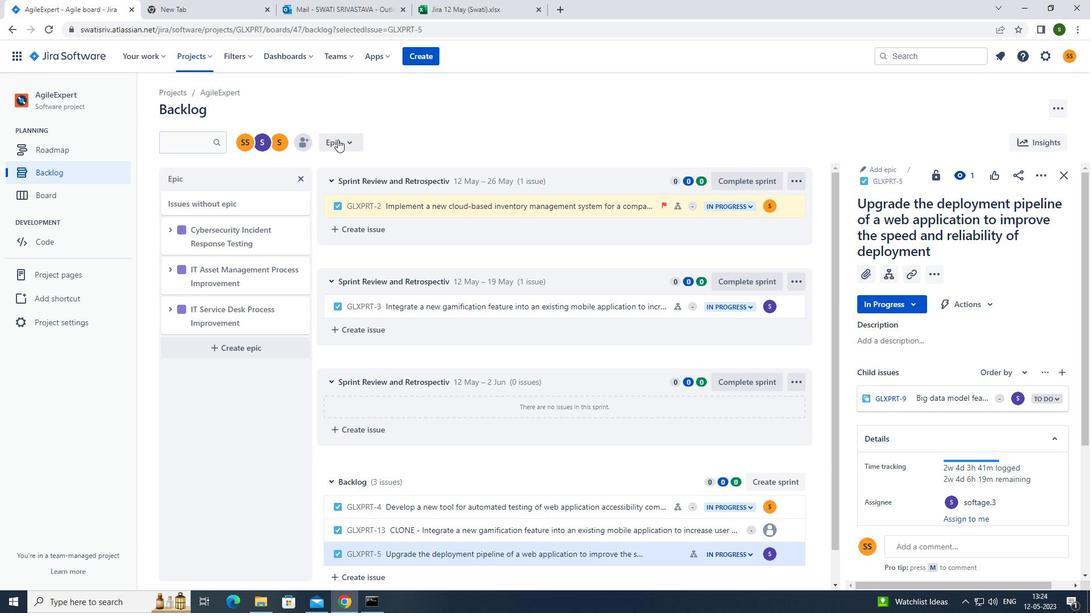 
Action: Mouse moved to (394, 191)
Screenshot: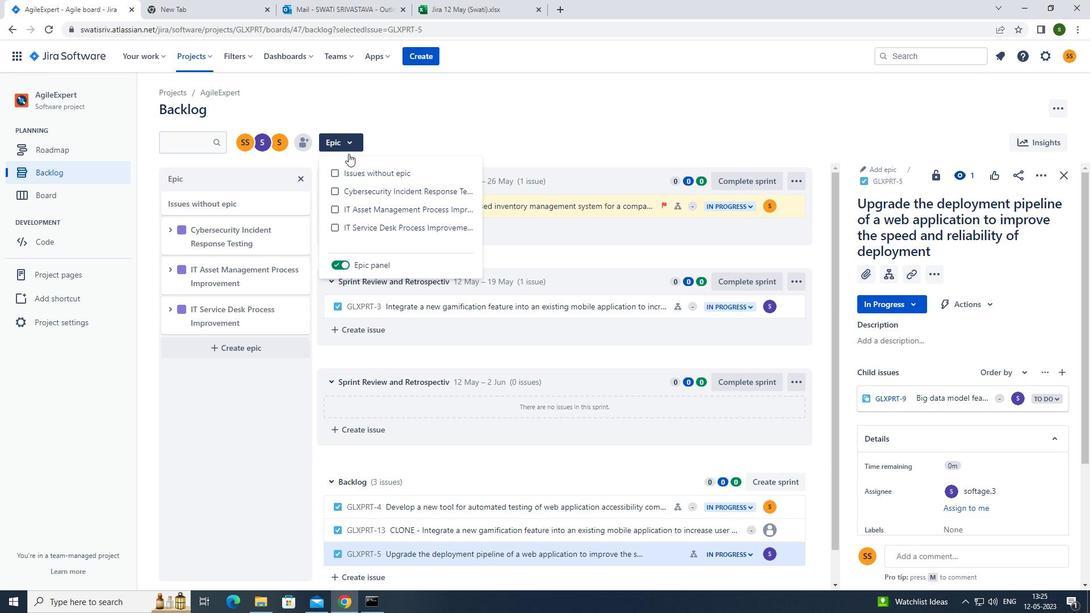 
Action: Mouse pressed left at (394, 191)
Screenshot: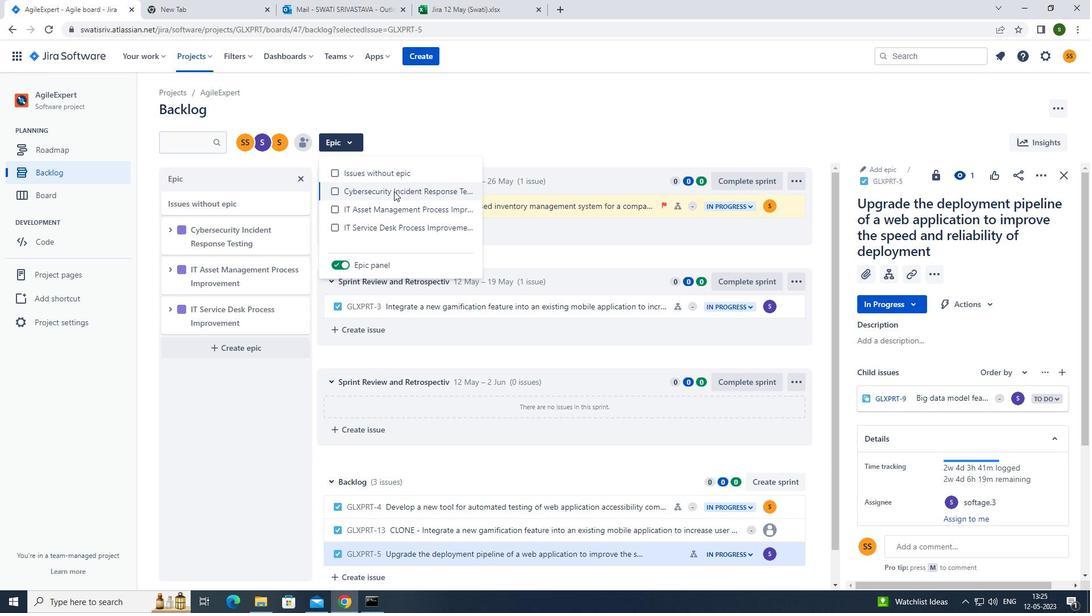 
Action: Mouse moved to (482, 143)
Screenshot: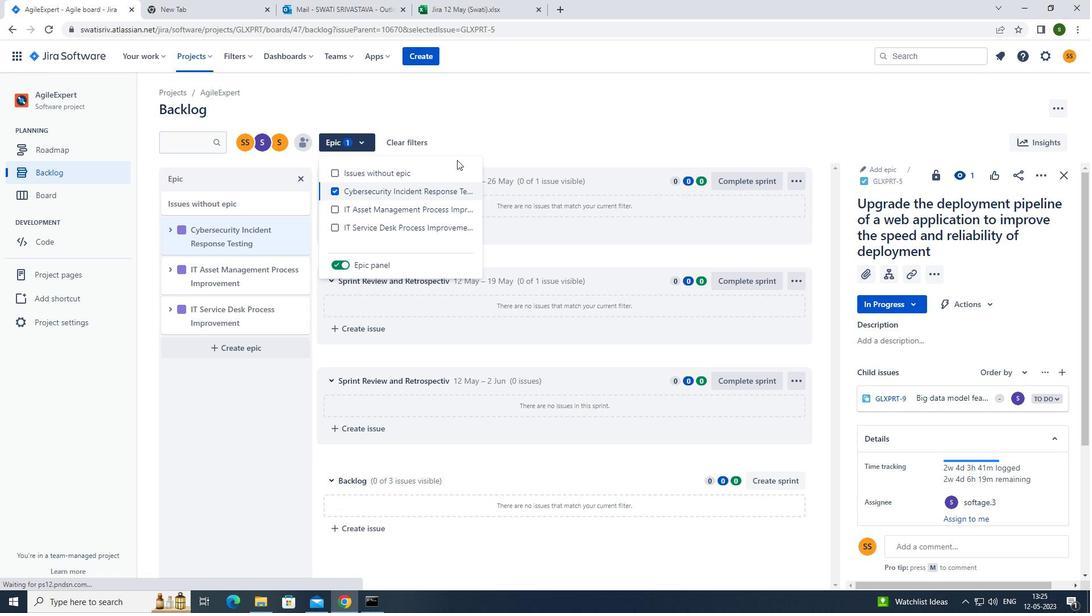 
Action: Mouse pressed left at (482, 143)
Screenshot: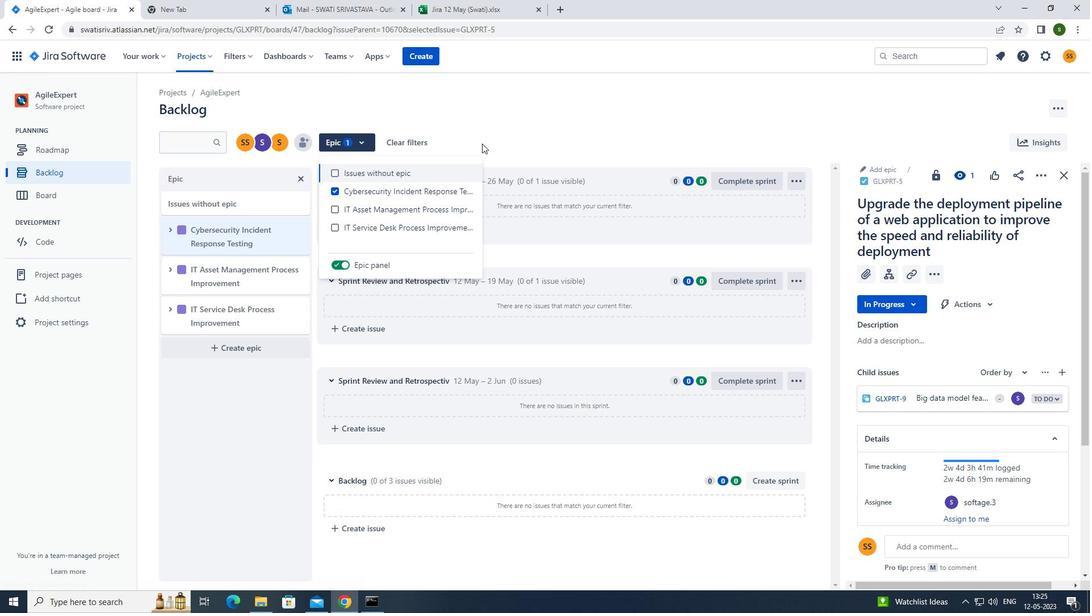 
